 Task: Find an Airbnb rental in Secunderabad, India for 5 adults from 10th to 16th September. Set the property type to 'Flat', price range between ₹10,000 and ₹14,000, with 3 bedrooms, 4 bathrooms, and amenities like WiFi, Free parking, TV, Gym, and Breakfast. Enable 'Self check-in' and filter for English-speaking hosts.
Action: Mouse moved to (412, 101)
Screenshot: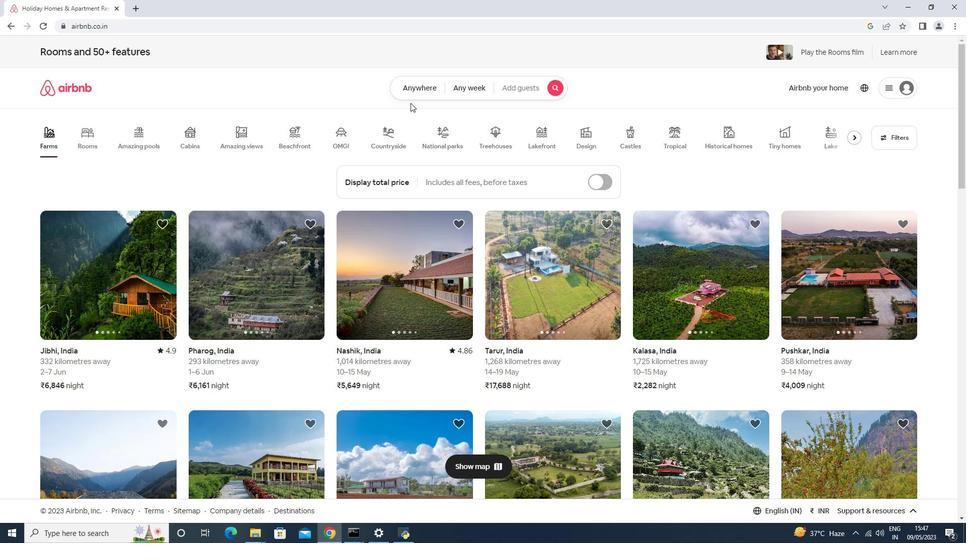 
Action: Mouse pressed left at (412, 101)
Screenshot: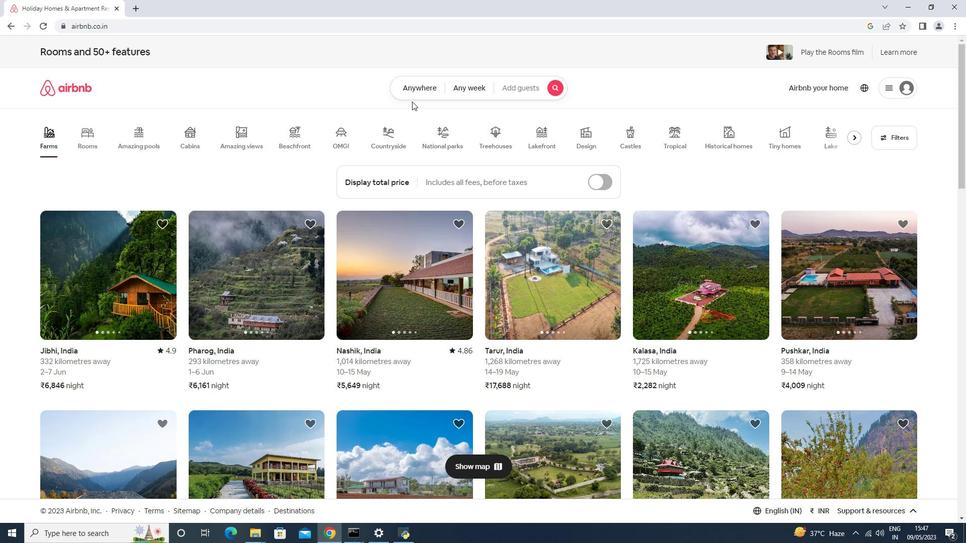 
Action: Mouse moved to (416, 94)
Screenshot: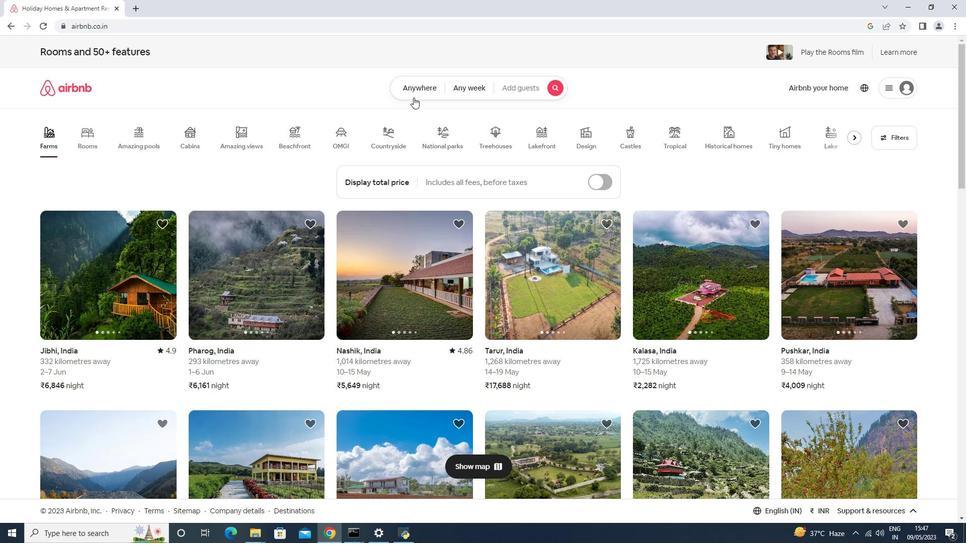 
Action: Mouse pressed left at (416, 94)
Screenshot: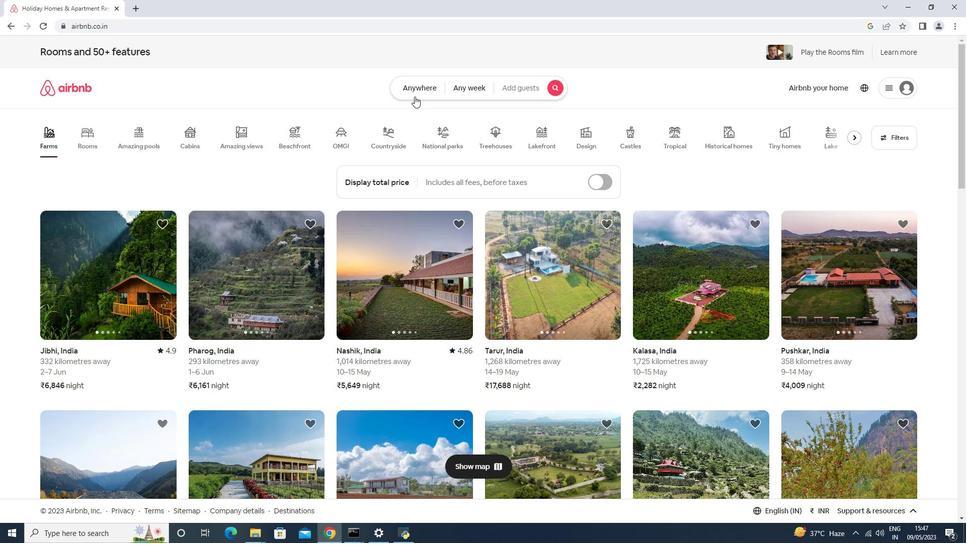 
Action: Mouse moved to (366, 130)
Screenshot: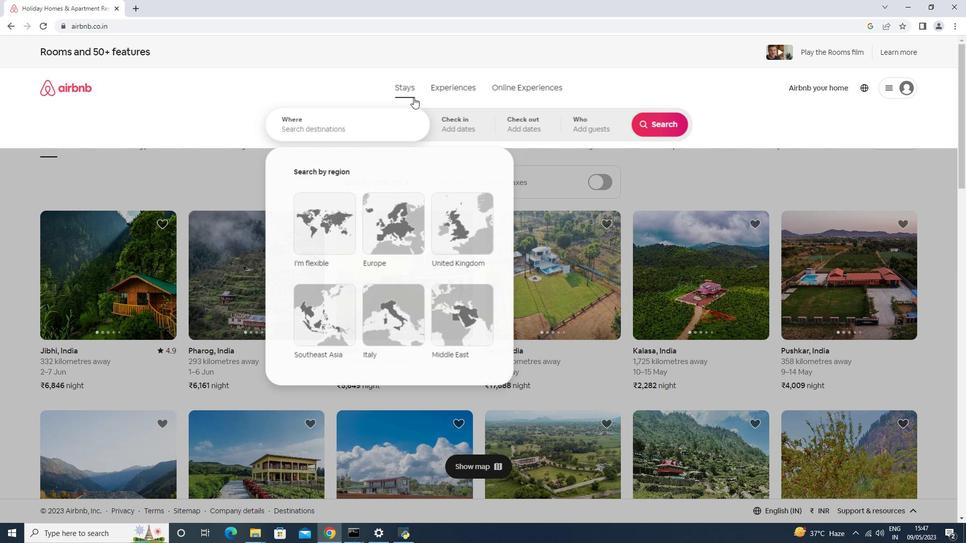 
Action: Mouse pressed left at (366, 130)
Screenshot: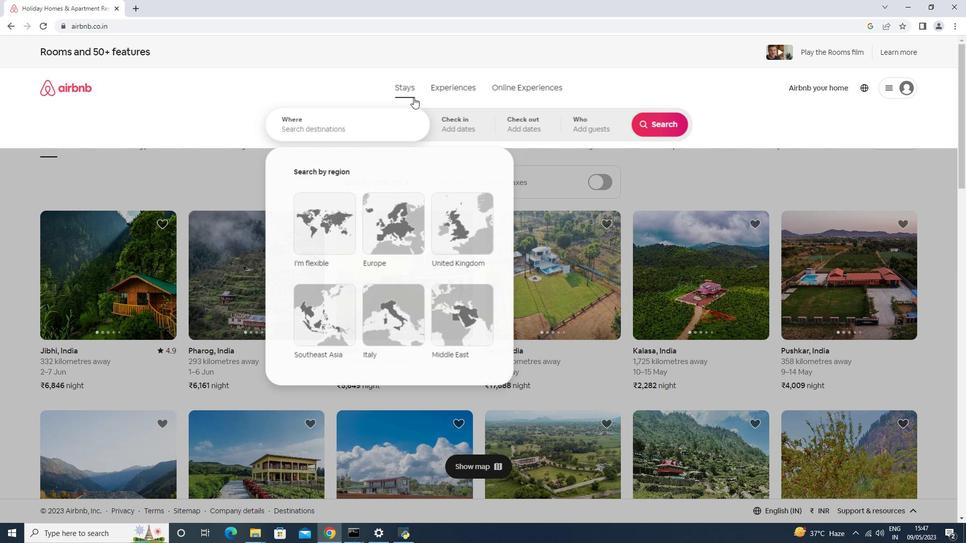 
Action: Key pressed <Key.shift>Secunderabad,<Key.space><Key.shift>India<Key.enter>
Screenshot: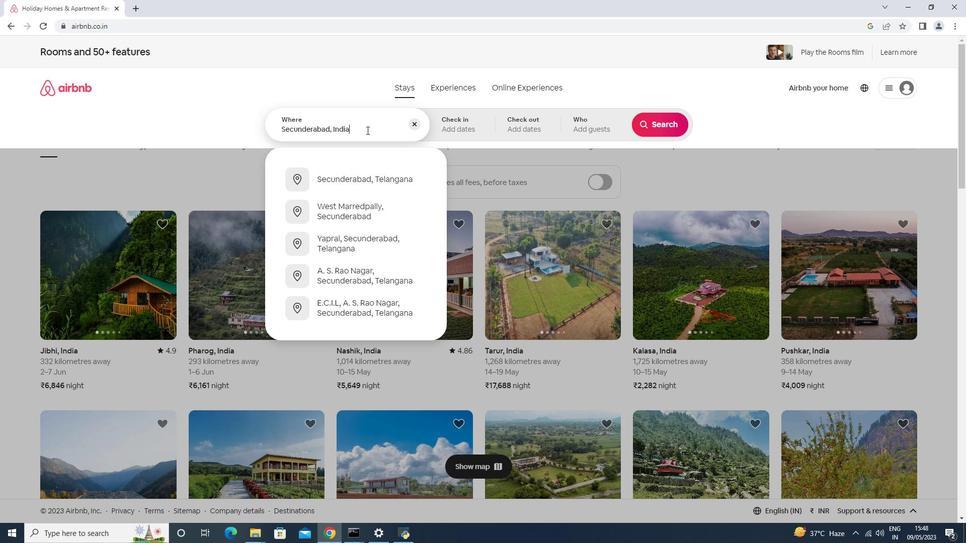 
Action: Mouse moved to (652, 204)
Screenshot: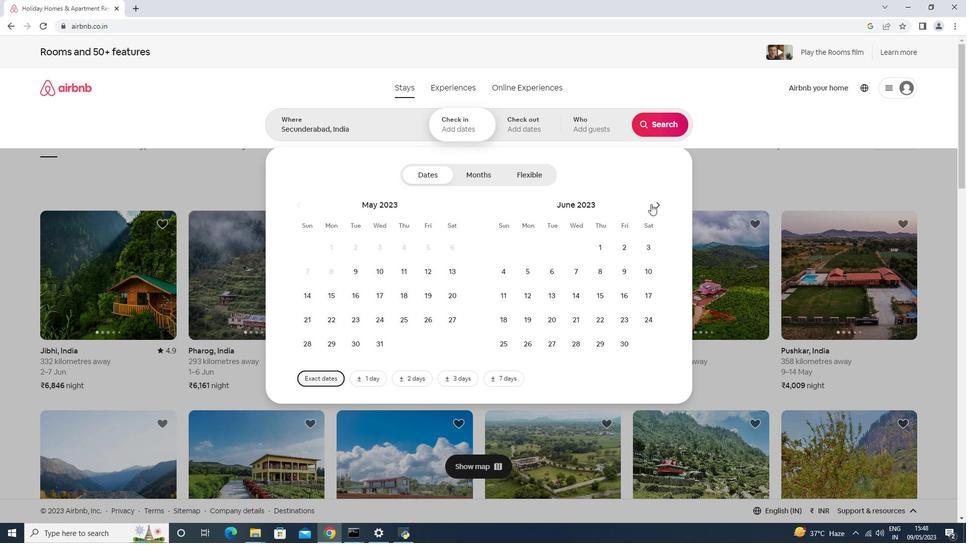 
Action: Mouse pressed left at (652, 204)
Screenshot: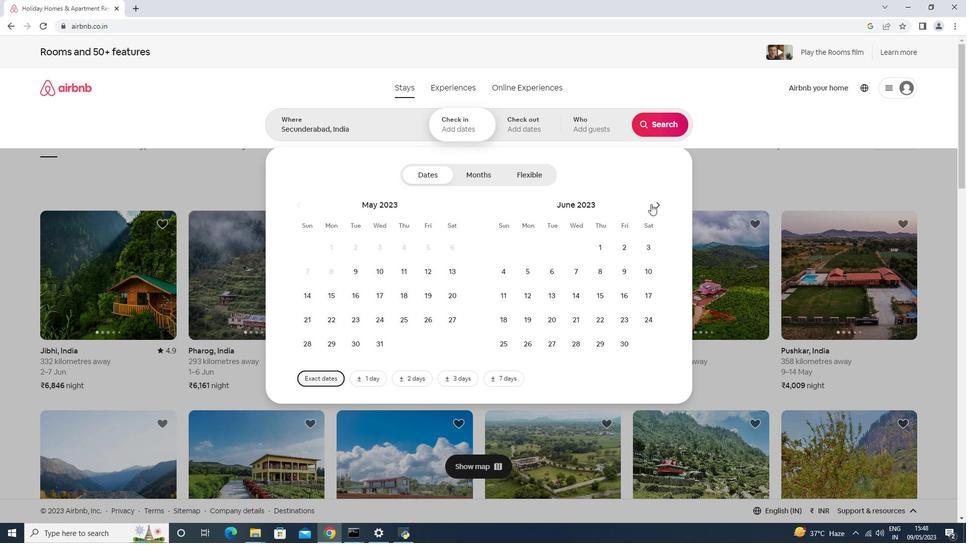 
Action: Mouse pressed left at (652, 204)
Screenshot: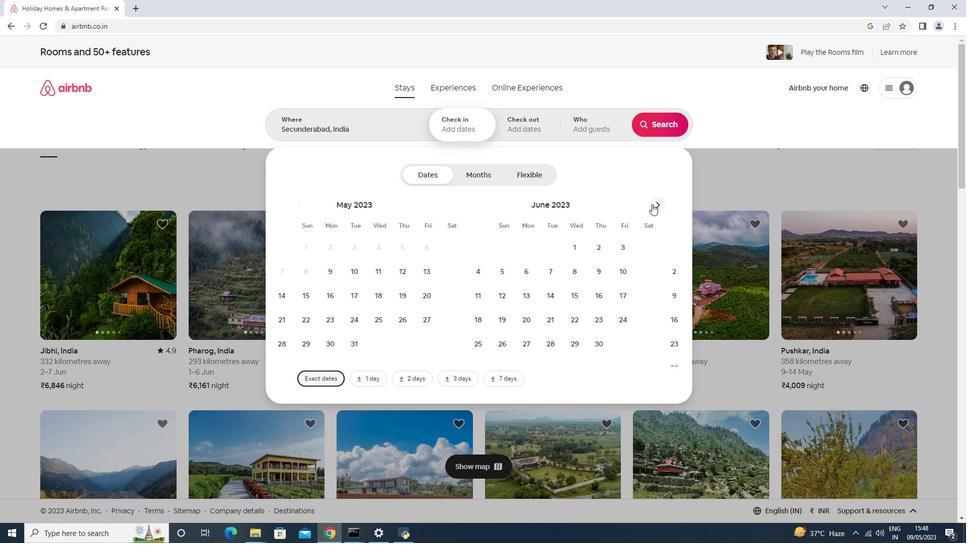 
Action: Mouse pressed left at (652, 204)
Screenshot: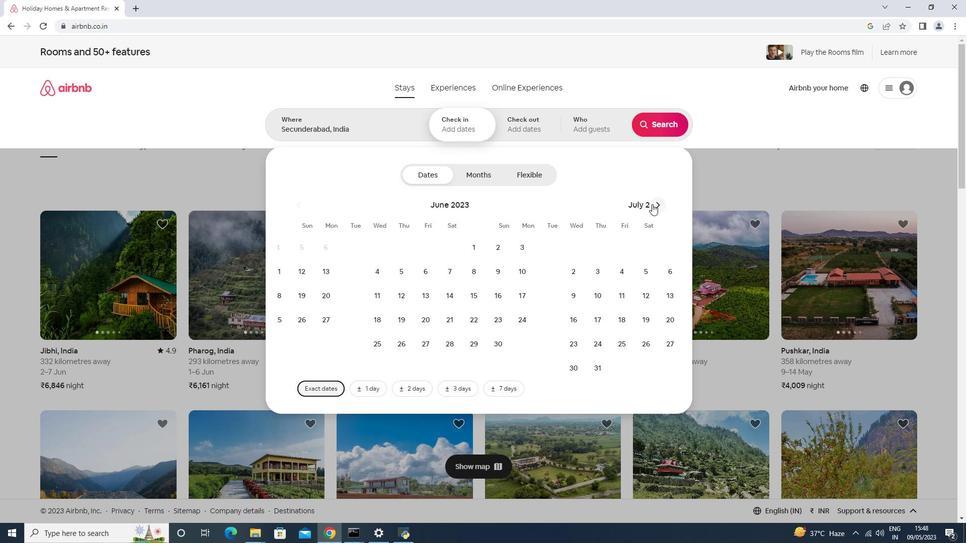 
Action: Mouse pressed left at (652, 204)
Screenshot: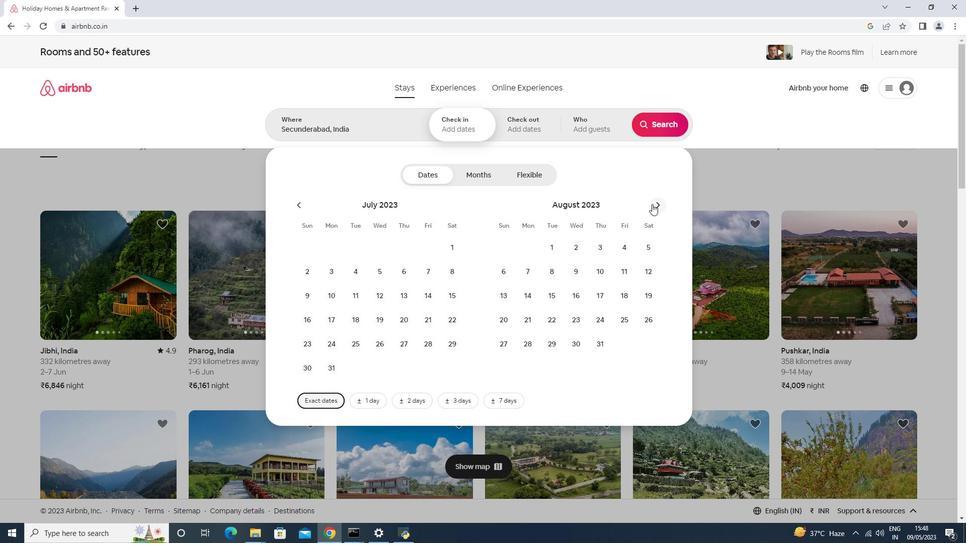 
Action: Mouse moved to (507, 299)
Screenshot: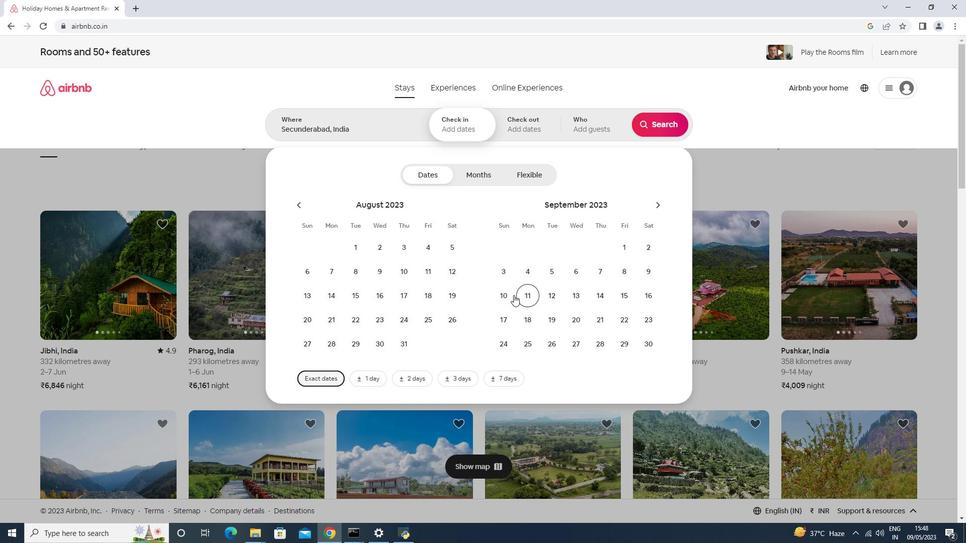 
Action: Mouse pressed left at (507, 299)
Screenshot: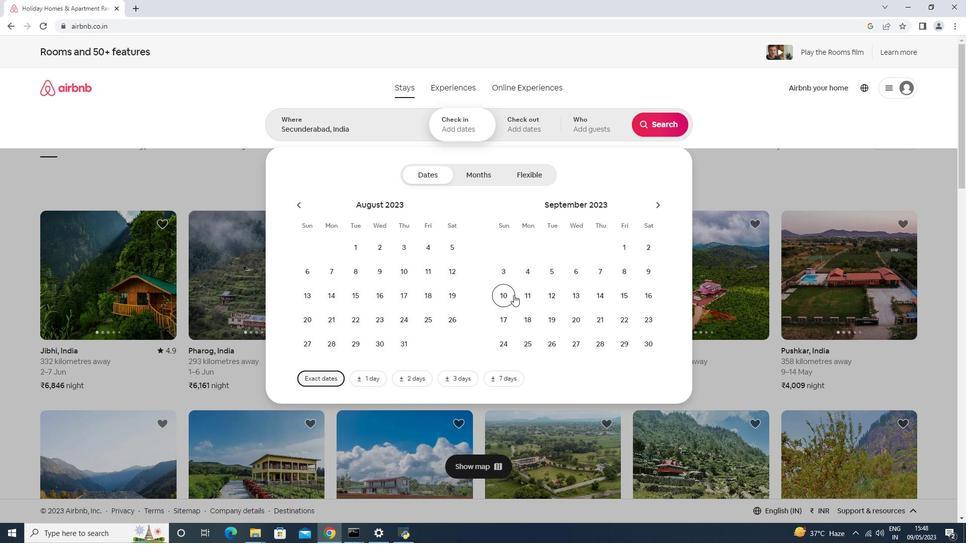 
Action: Mouse moved to (594, 130)
Screenshot: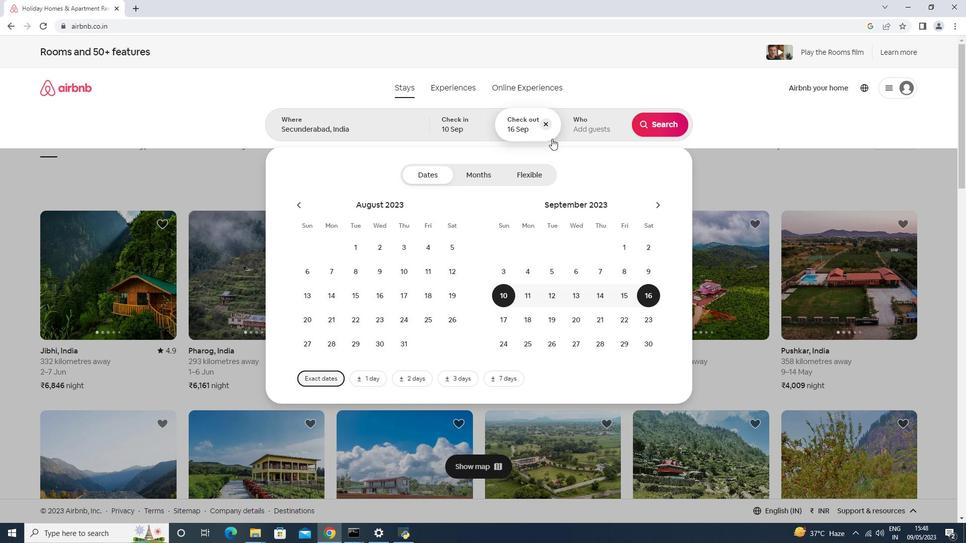 
Action: Mouse pressed left at (594, 130)
Screenshot: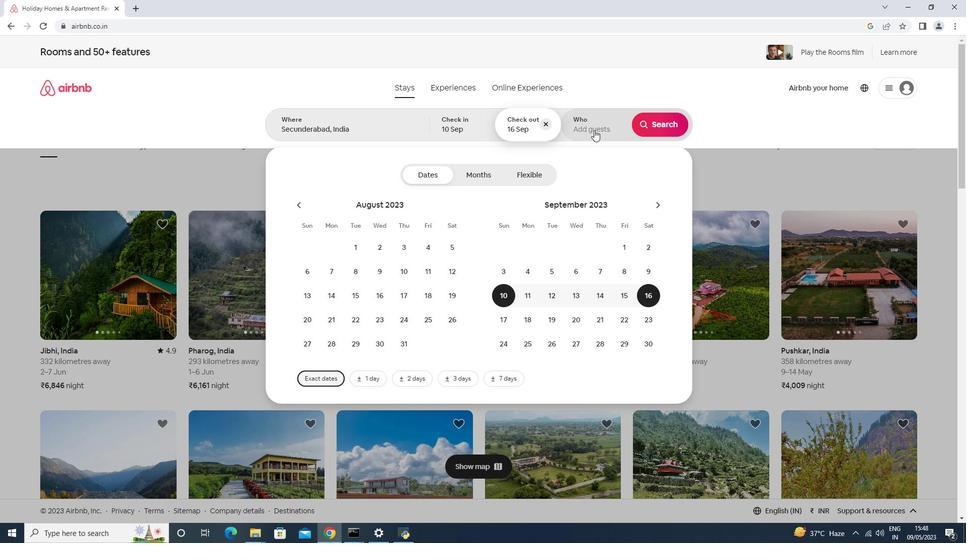 
Action: Mouse moved to (665, 178)
Screenshot: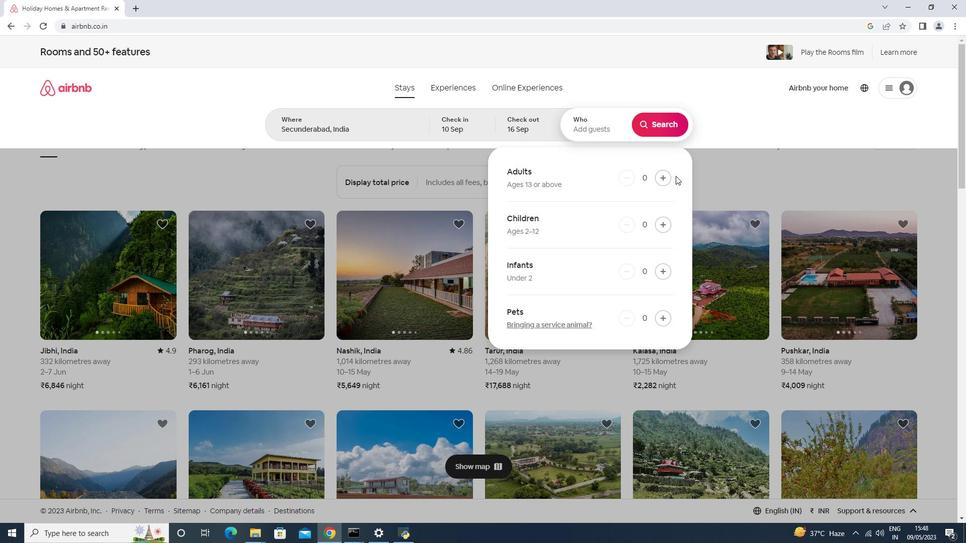 
Action: Mouse pressed left at (665, 178)
Screenshot: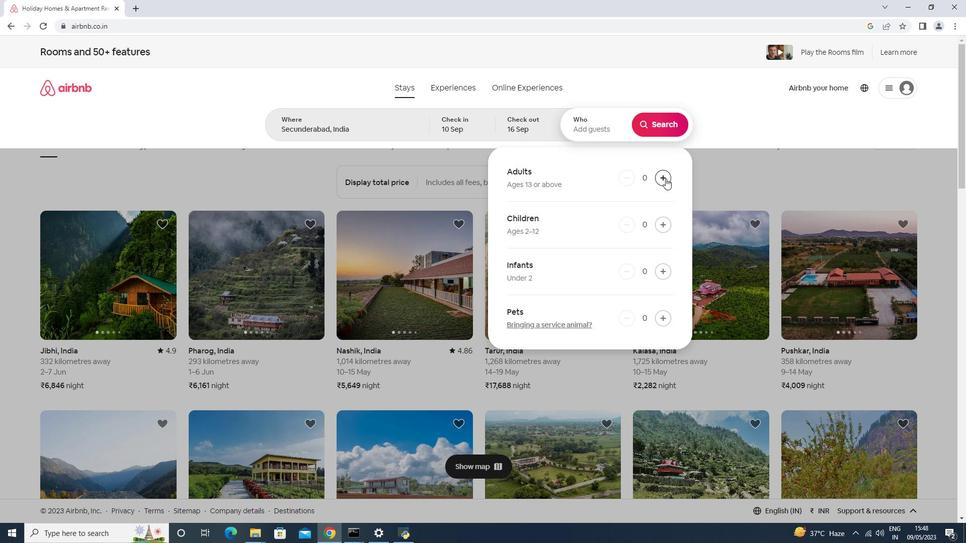
Action: Mouse pressed left at (665, 178)
Screenshot: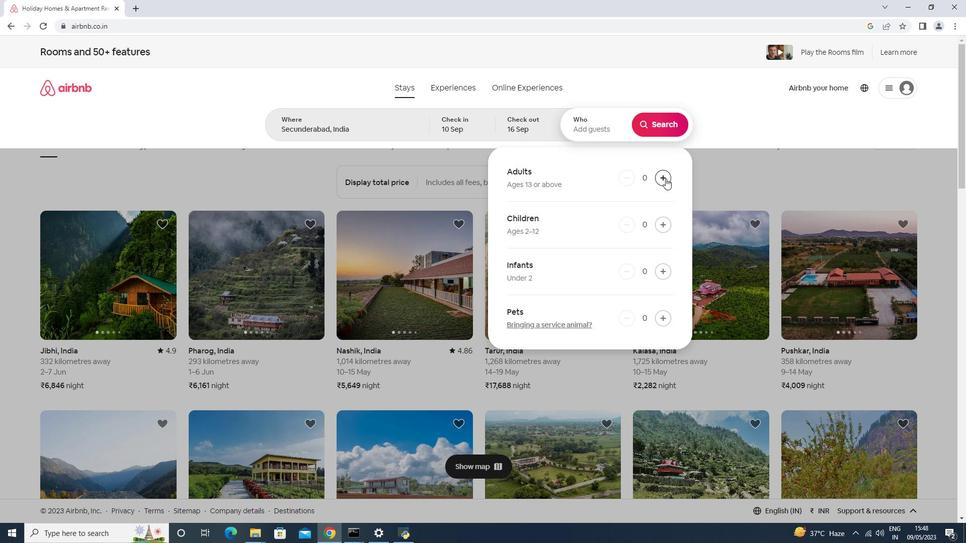 
Action: Mouse pressed left at (665, 178)
Screenshot: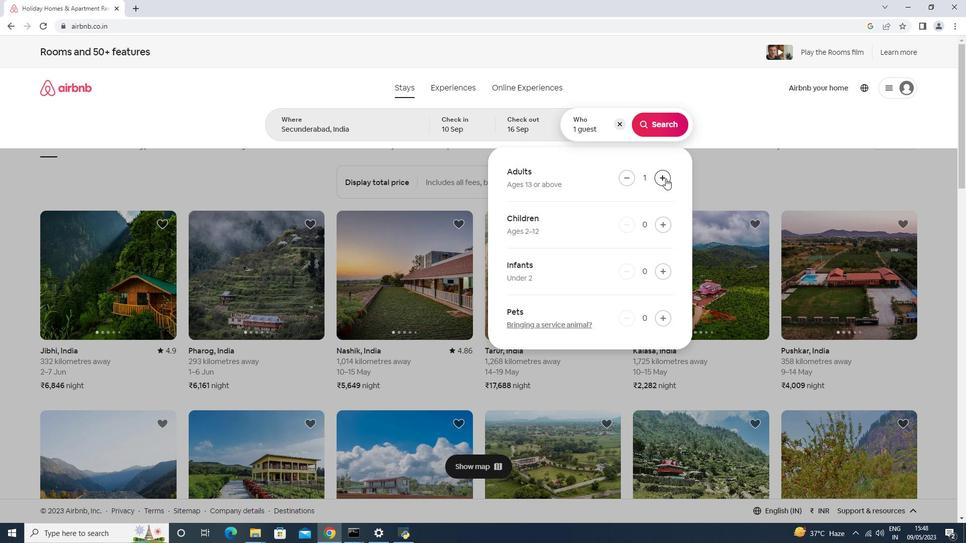 
Action: Mouse pressed left at (665, 178)
Screenshot: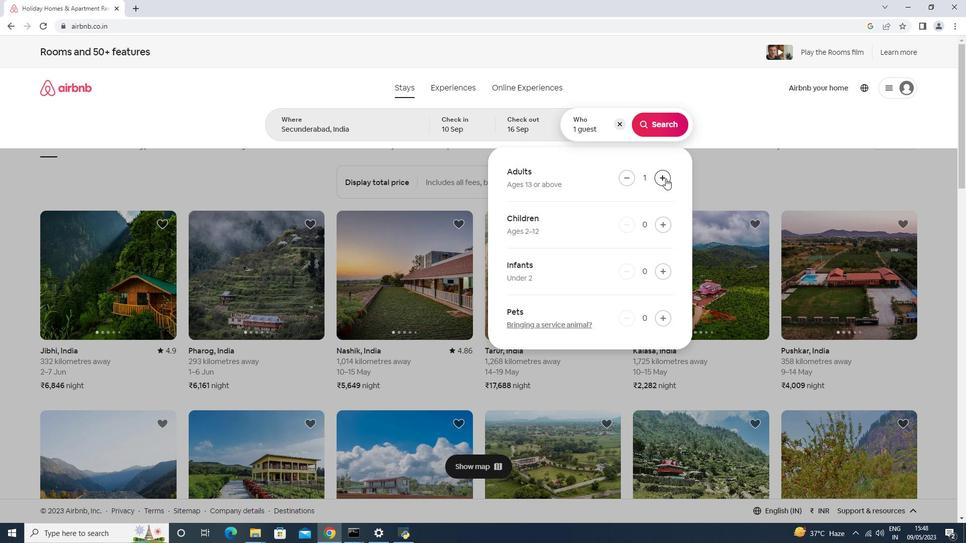 
Action: Mouse pressed left at (665, 178)
Screenshot: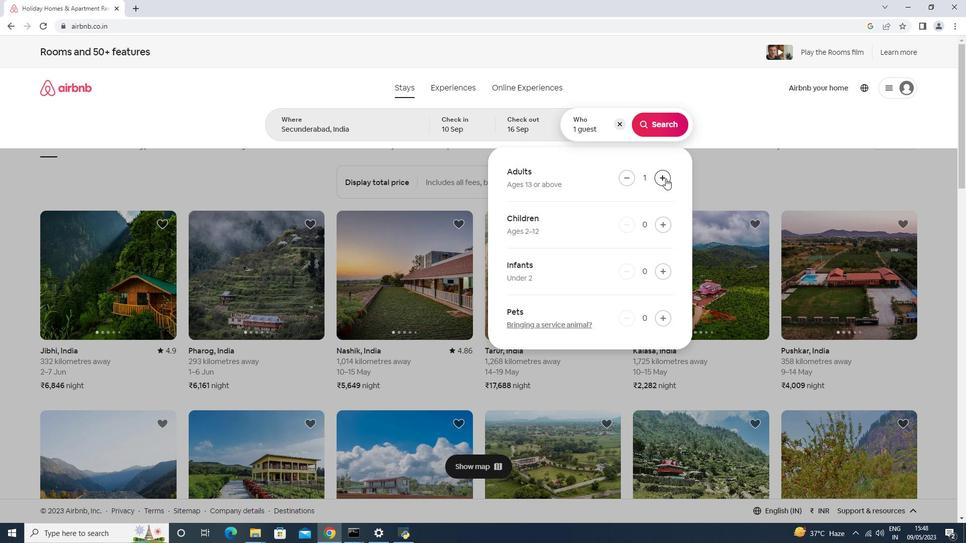 
Action: Mouse moved to (634, 181)
Screenshot: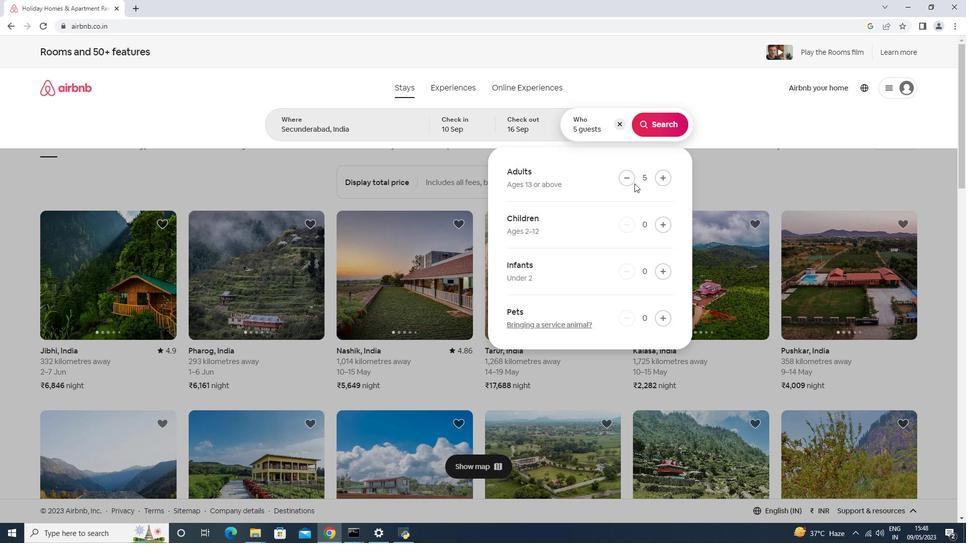 
Action: Mouse pressed left at (634, 181)
Screenshot: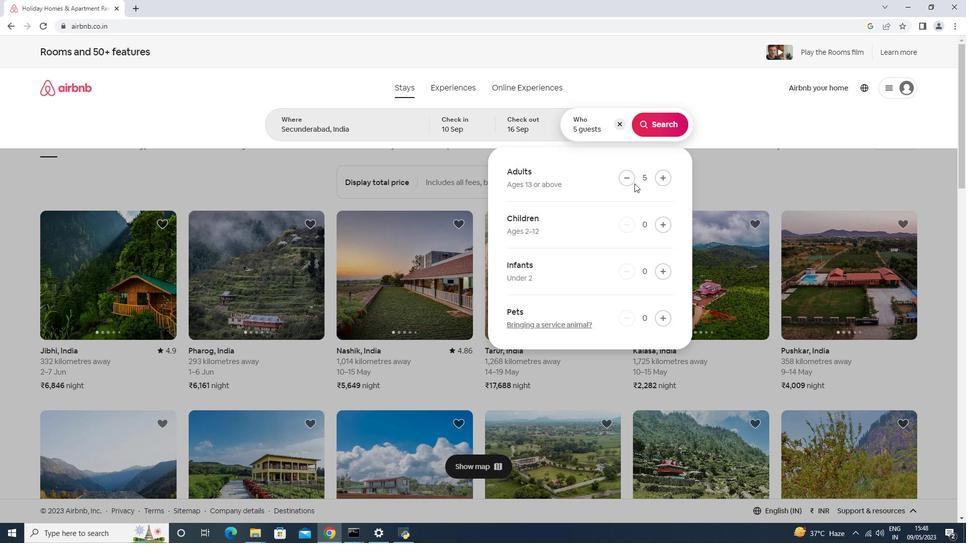 
Action: Mouse moved to (662, 127)
Screenshot: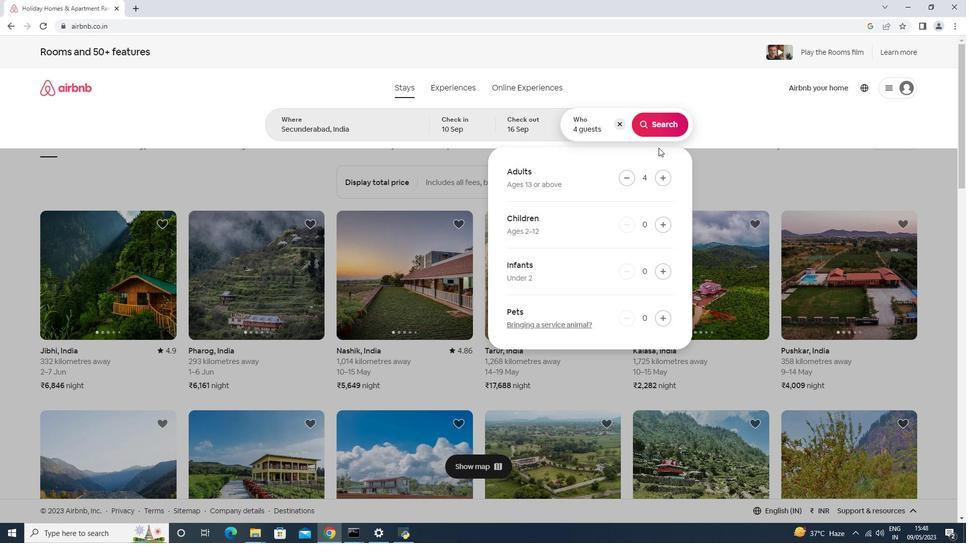 
Action: Mouse pressed left at (662, 127)
Screenshot: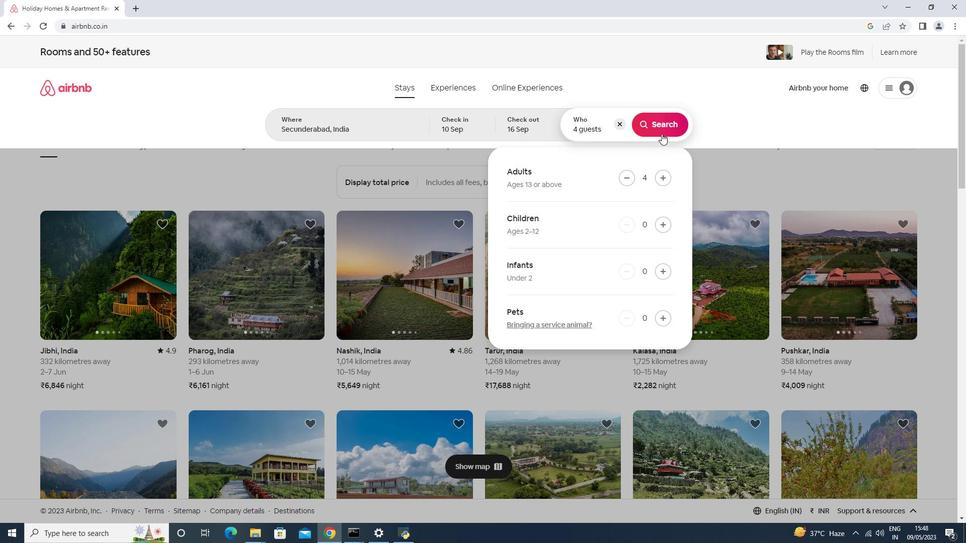 
Action: Mouse moved to (912, 87)
Screenshot: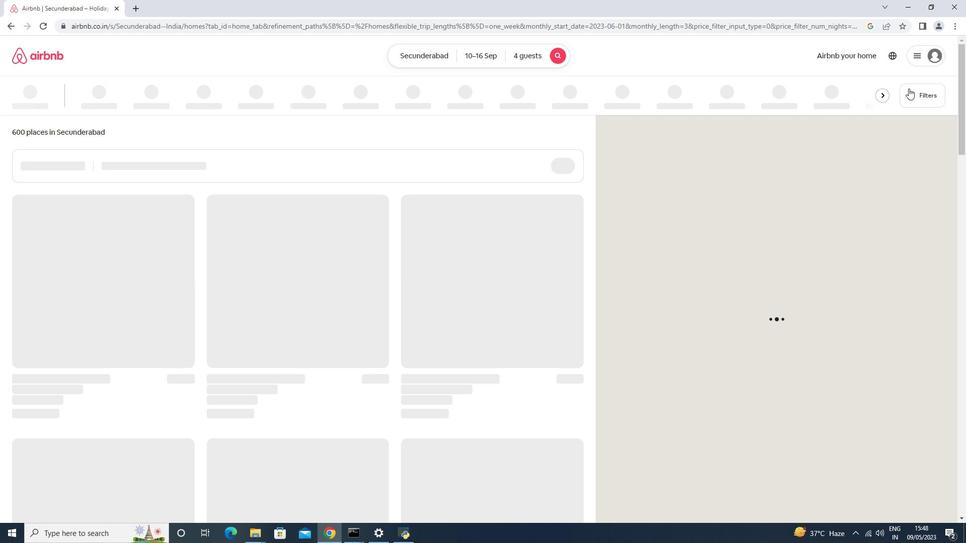 
Action: Mouse pressed left at (912, 87)
Screenshot: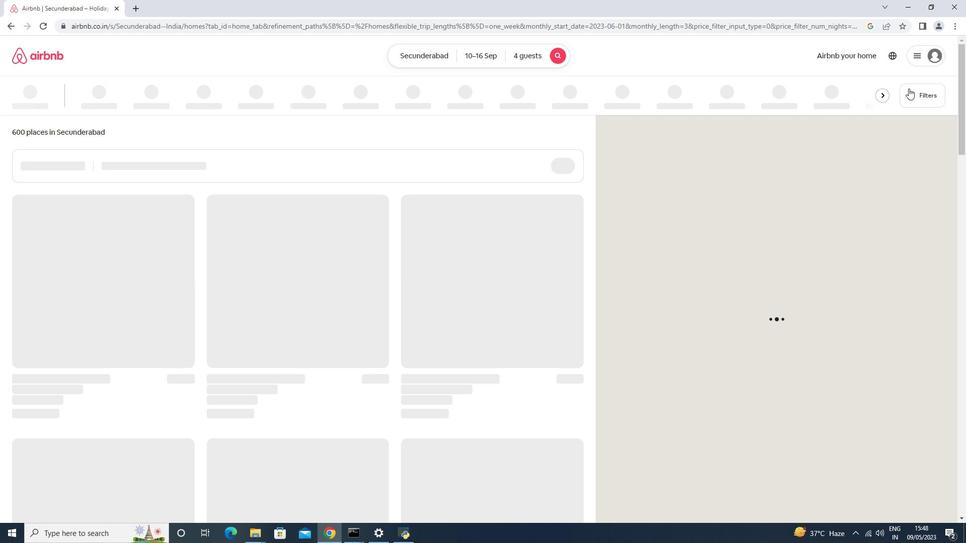 
Action: Mouse moved to (366, 338)
Screenshot: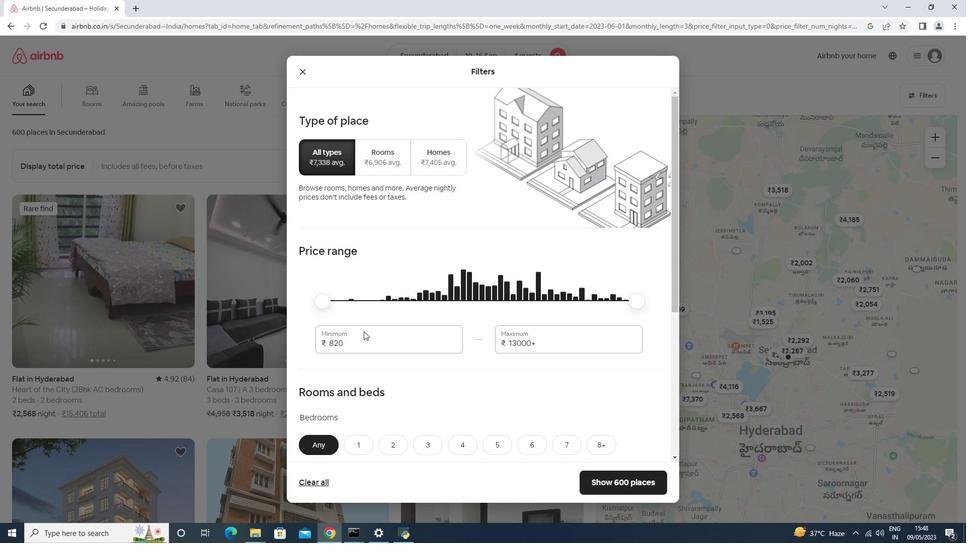 
Action: Mouse pressed left at (366, 338)
Screenshot: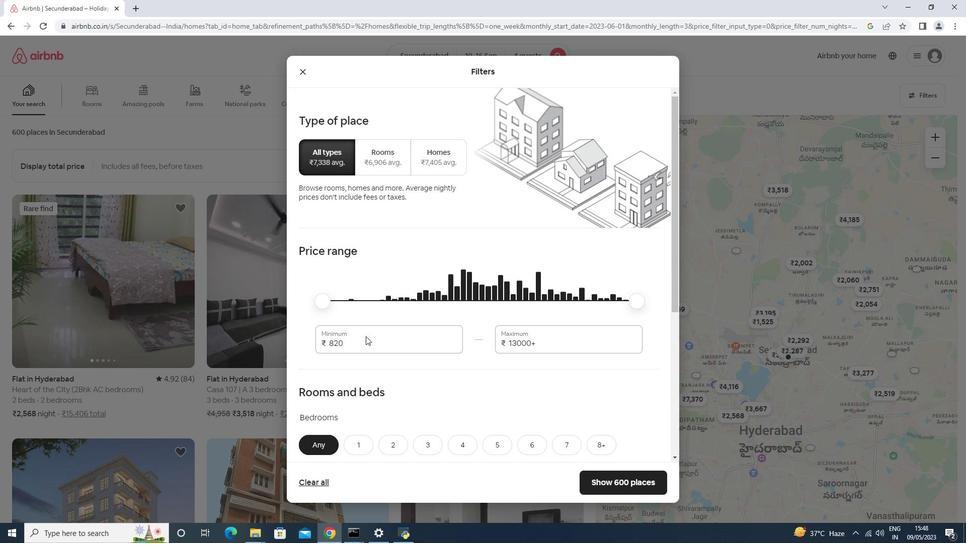 
Action: Mouse moved to (367, 338)
Screenshot: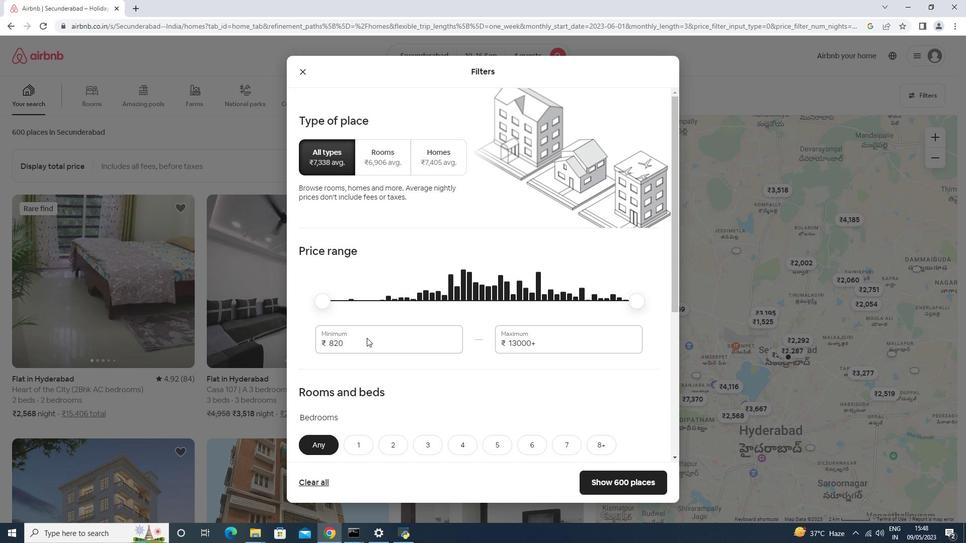 
Action: Key pressed <Key.backspace><Key.backspace><Key.backspace><Key.backspace>10000<Key.tab>`<Key.backspace>14000
Screenshot: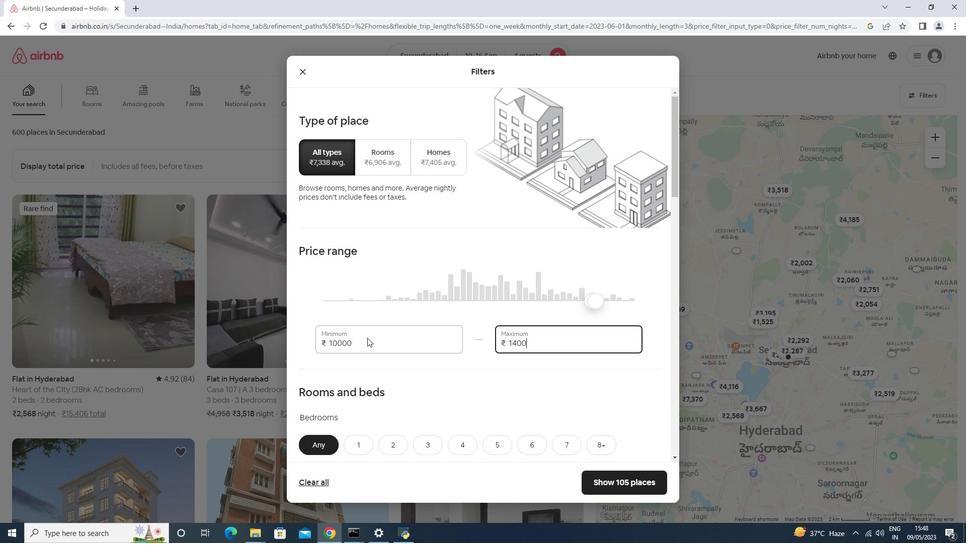 
Action: Mouse scrolled (367, 337) with delta (0, 0)
Screenshot: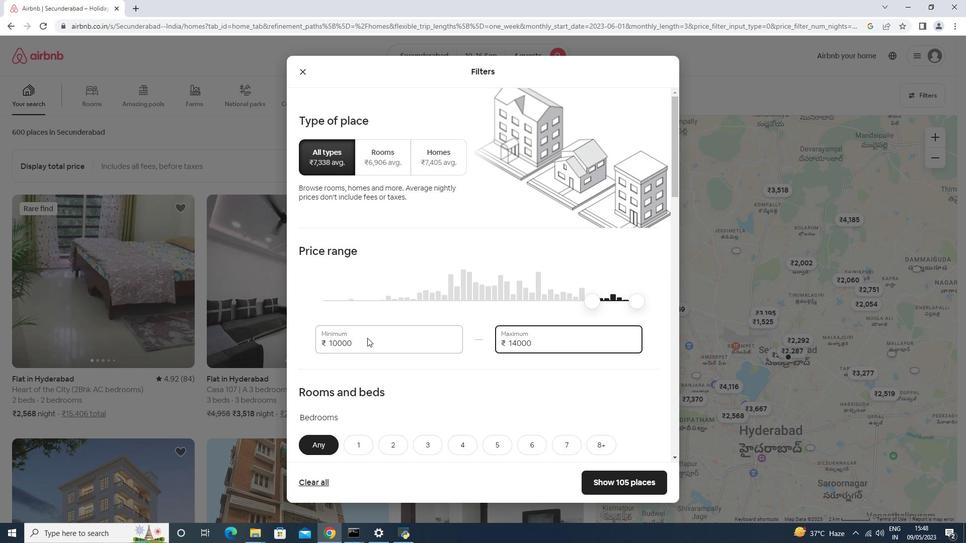 
Action: Mouse scrolled (367, 337) with delta (0, 0)
Screenshot: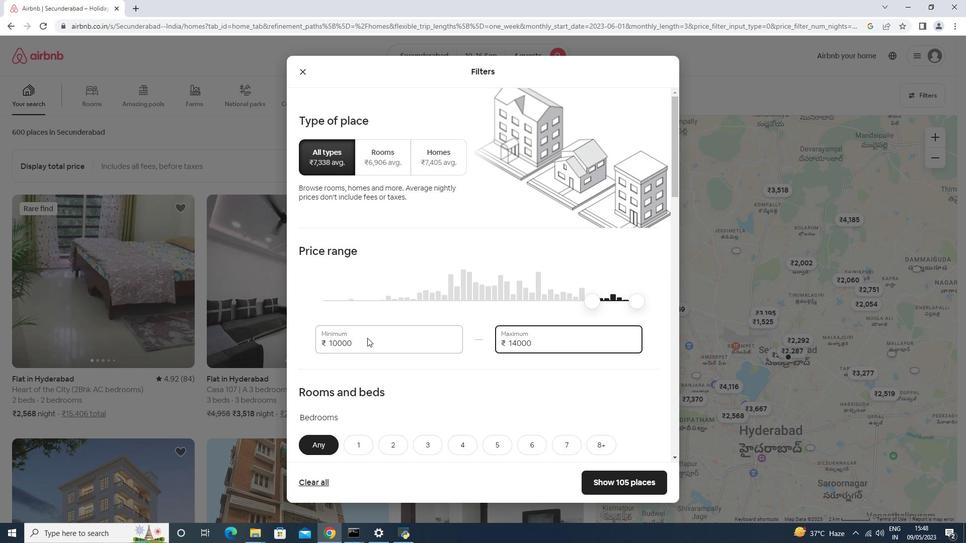 
Action: Mouse scrolled (367, 337) with delta (0, 0)
Screenshot: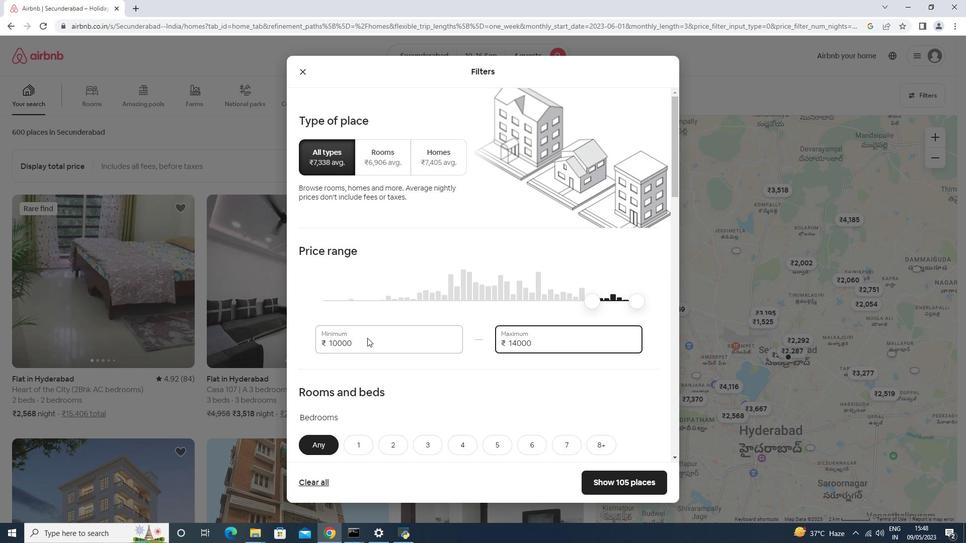 
Action: Mouse scrolled (367, 337) with delta (0, 0)
Screenshot: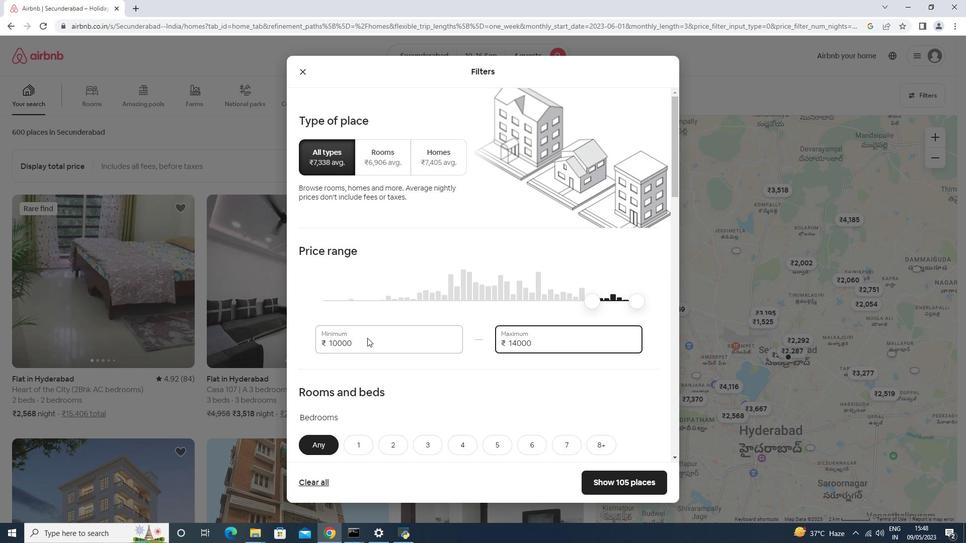 
Action: Mouse scrolled (367, 337) with delta (0, 0)
Screenshot: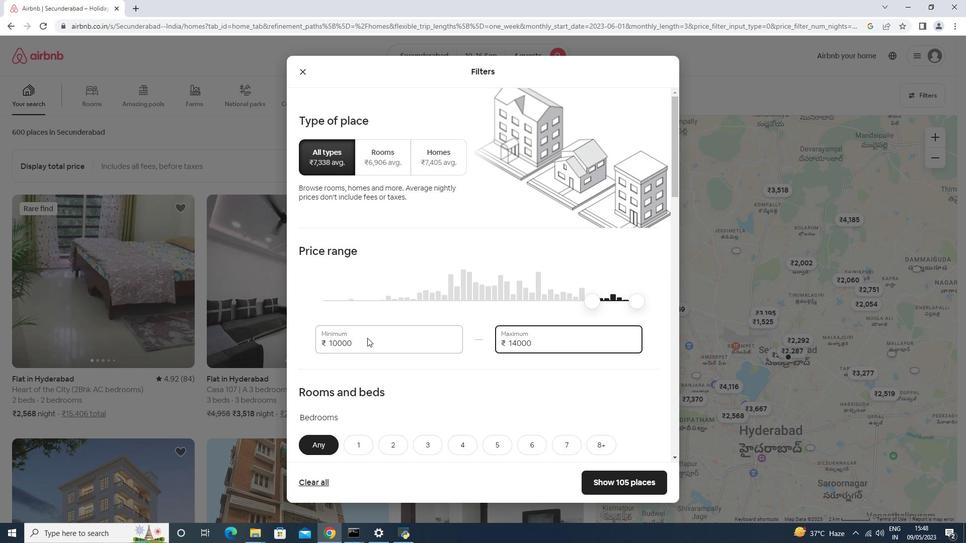 
Action: Mouse moved to (461, 190)
Screenshot: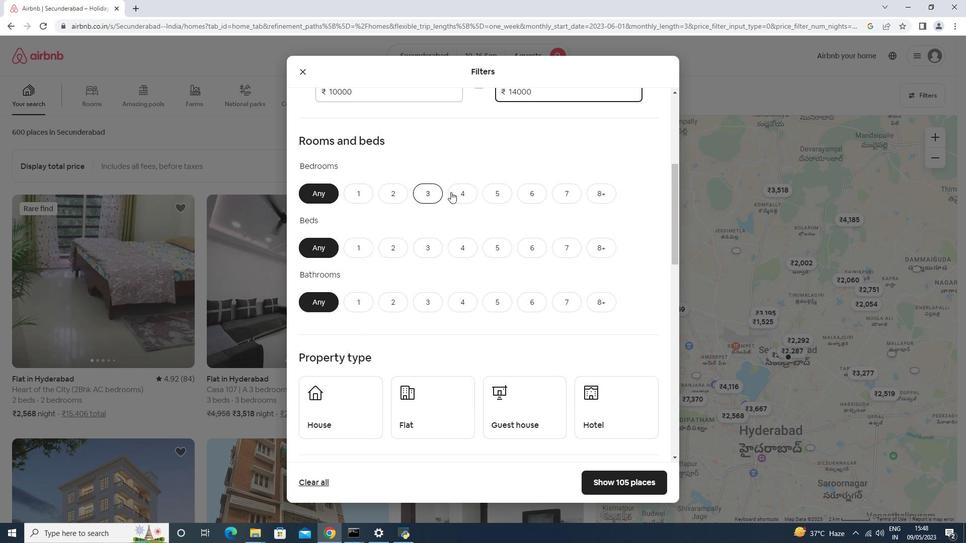 
Action: Mouse pressed left at (461, 190)
Screenshot: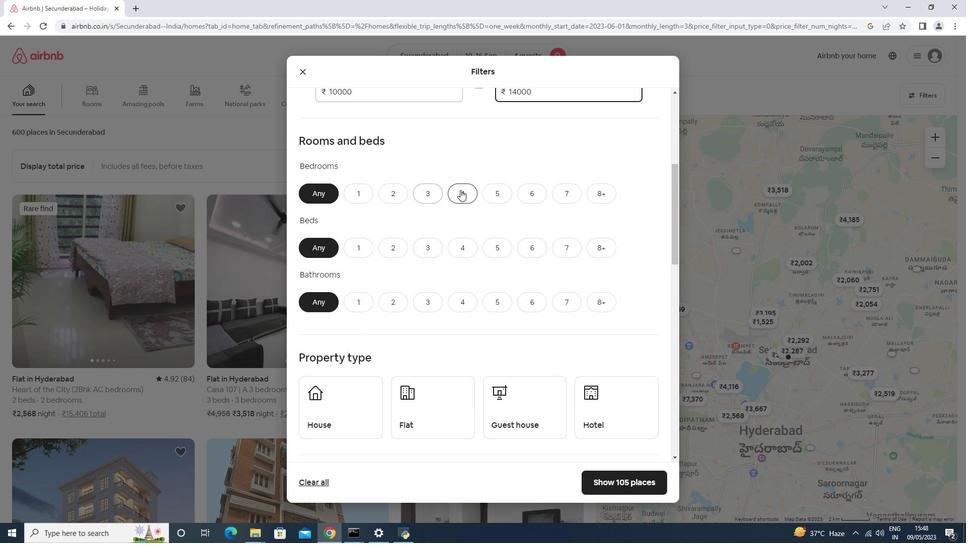 
Action: Mouse moved to (469, 252)
Screenshot: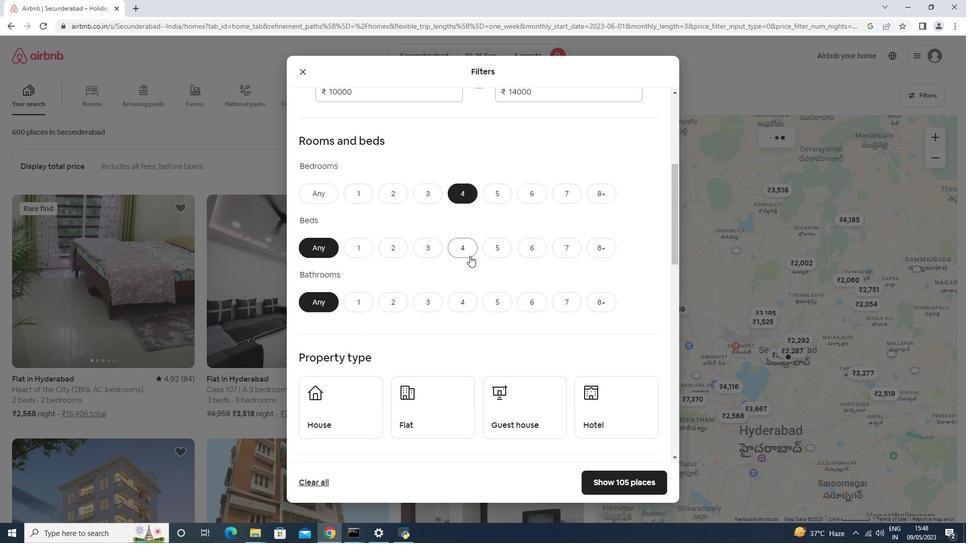 
Action: Mouse pressed left at (469, 252)
Screenshot: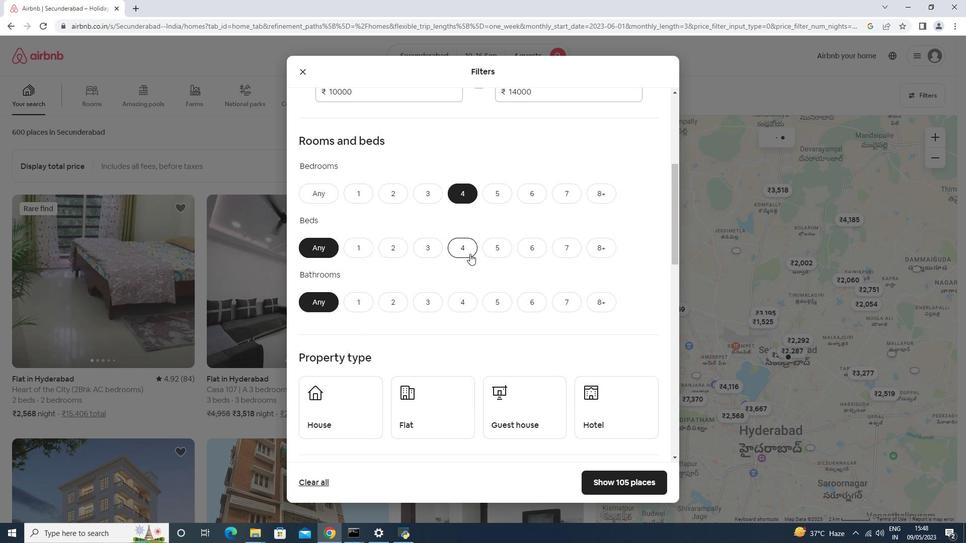 
Action: Mouse moved to (470, 296)
Screenshot: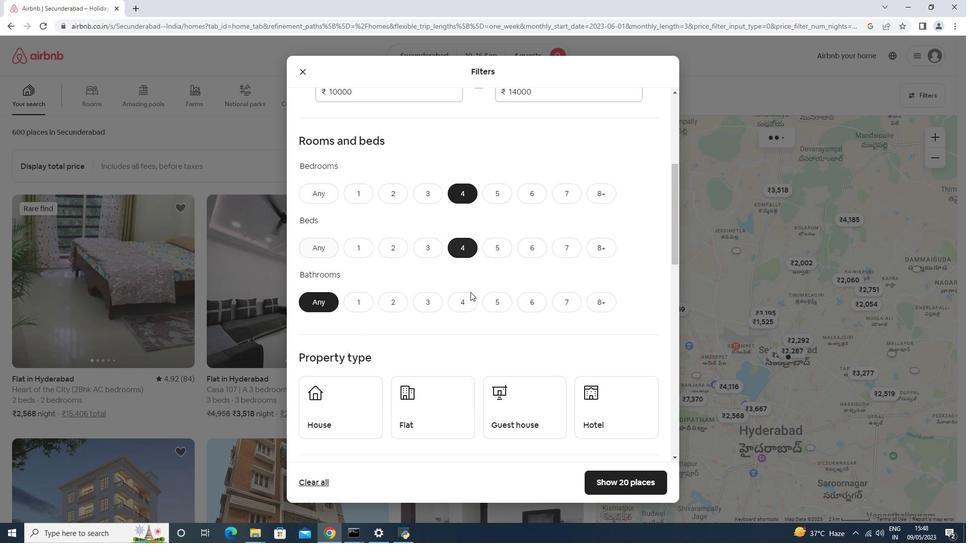 
Action: Mouse pressed left at (470, 296)
Screenshot: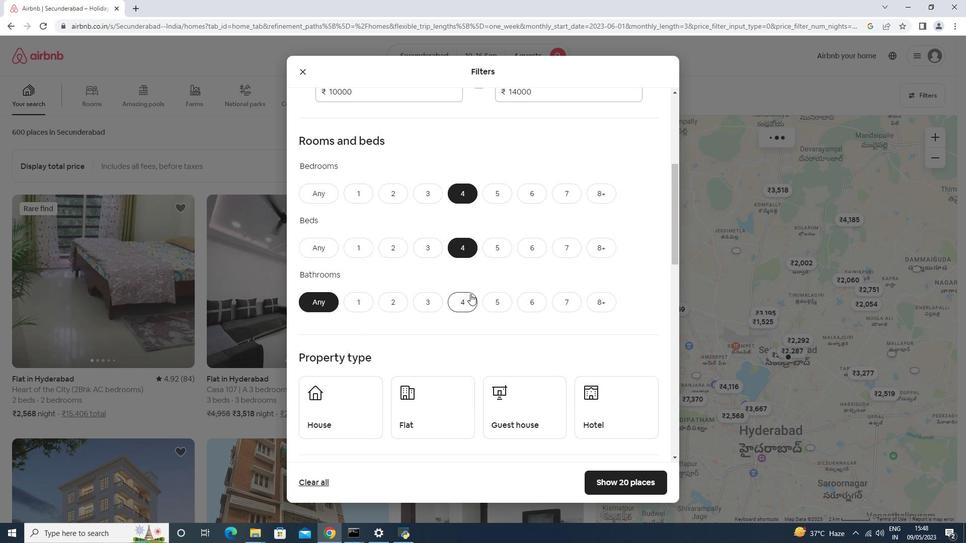 
Action: Mouse moved to (470, 292)
Screenshot: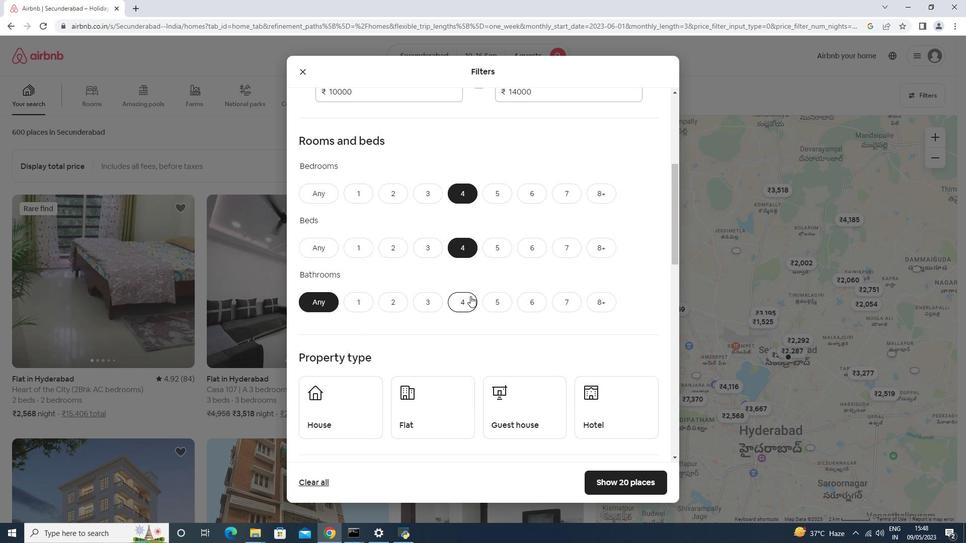 
Action: Mouse scrolled (470, 292) with delta (0, 0)
Screenshot: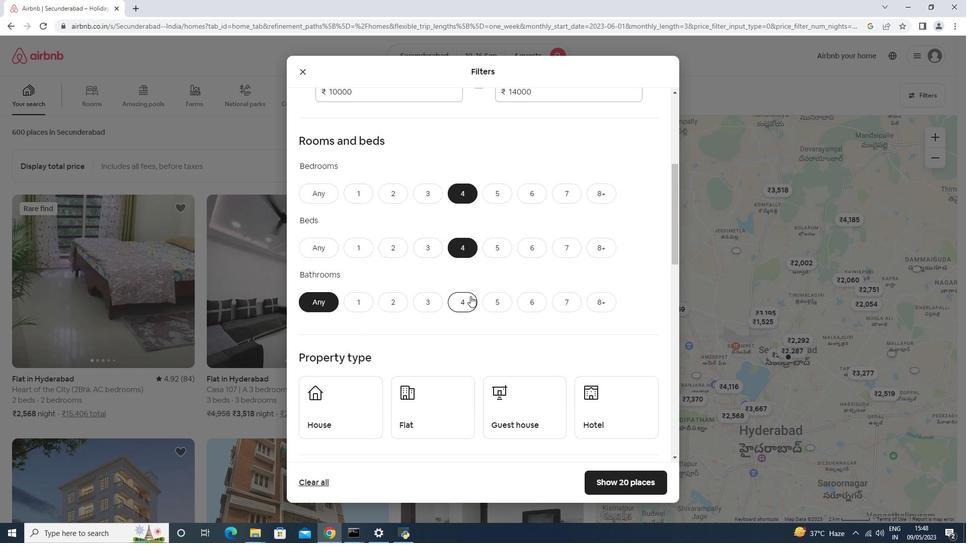 
Action: Mouse moved to (471, 292)
Screenshot: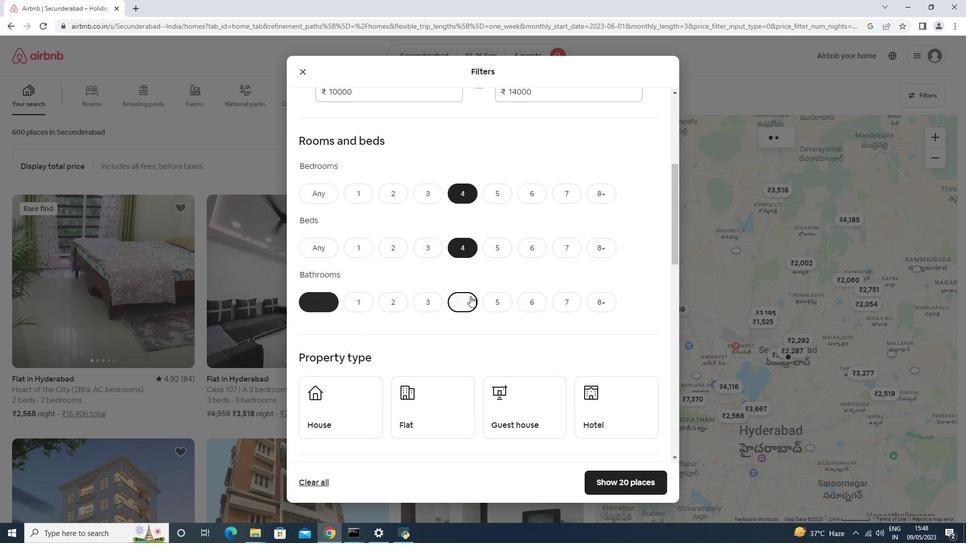 
Action: Mouse scrolled (471, 292) with delta (0, 0)
Screenshot: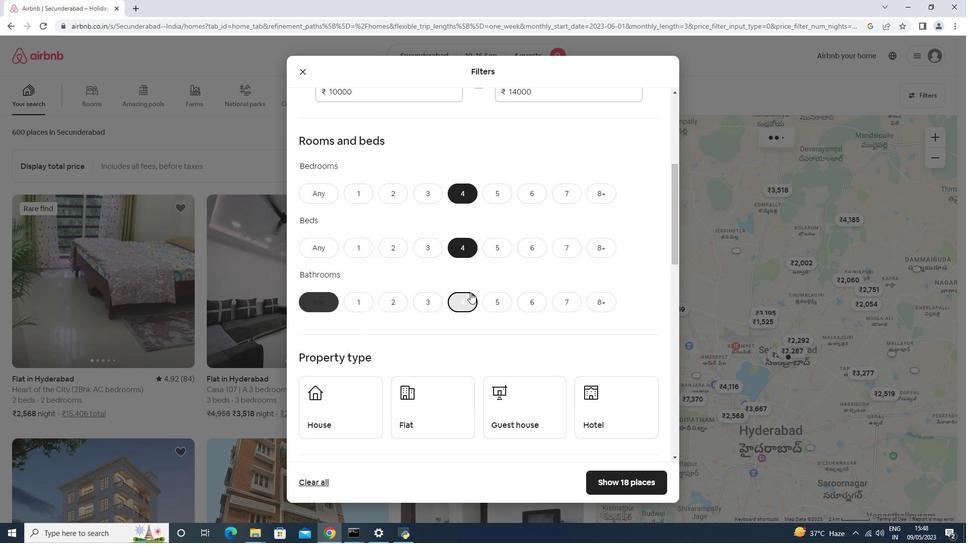 
Action: Mouse scrolled (471, 292) with delta (0, 0)
Screenshot: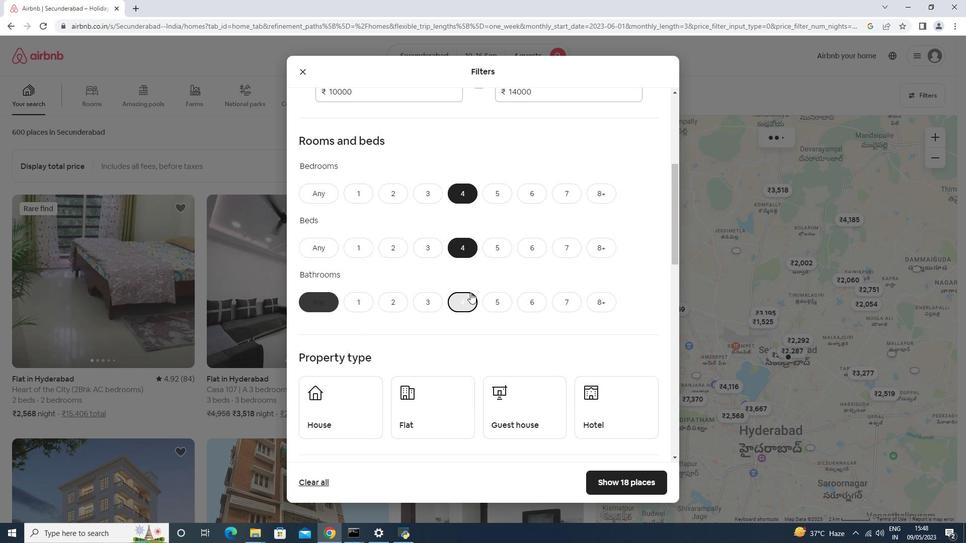 
Action: Mouse moved to (370, 240)
Screenshot: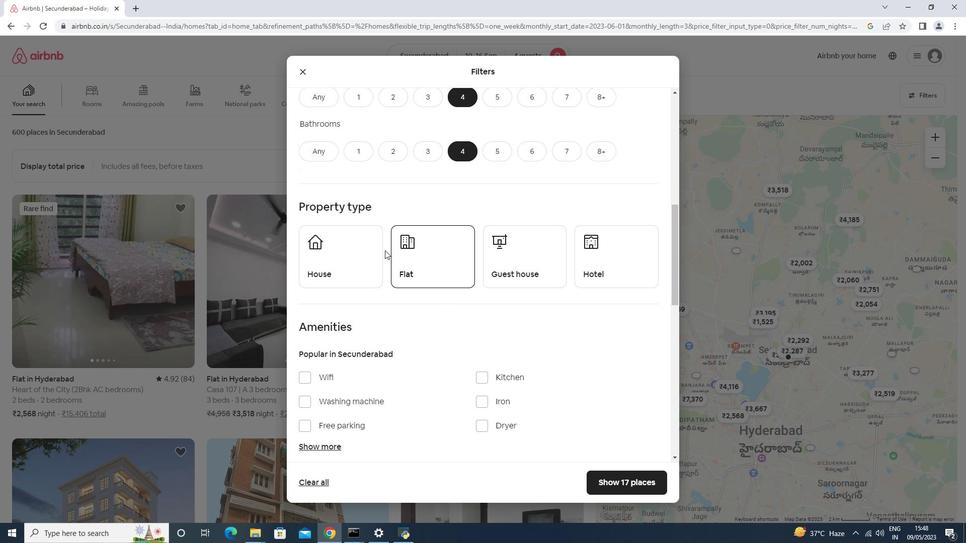 
Action: Mouse pressed left at (370, 240)
Screenshot: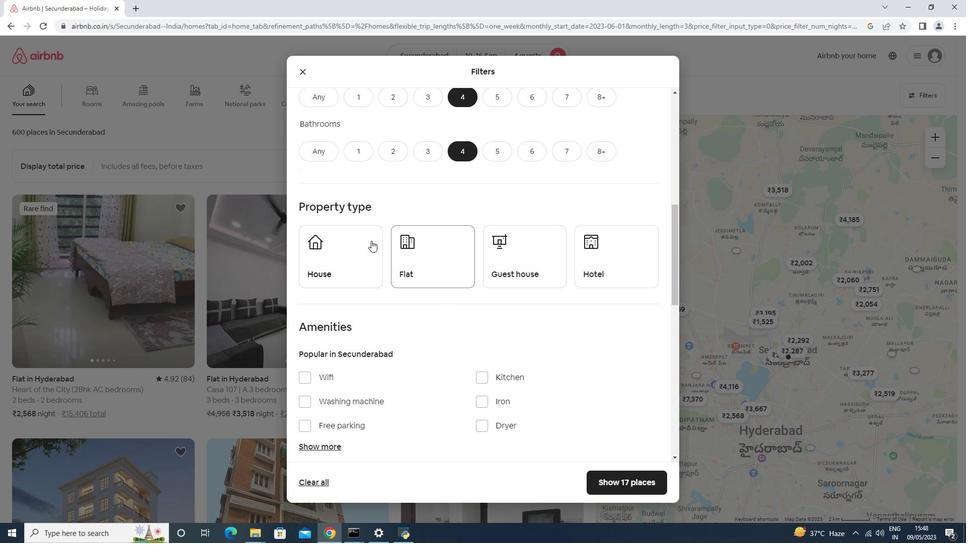 
Action: Mouse moved to (436, 246)
Screenshot: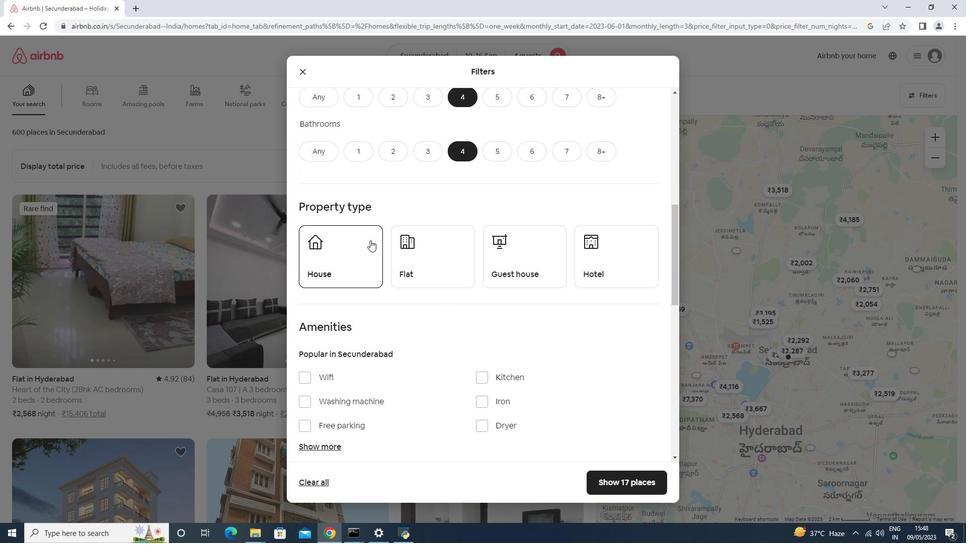 
Action: Mouse pressed left at (436, 246)
Screenshot: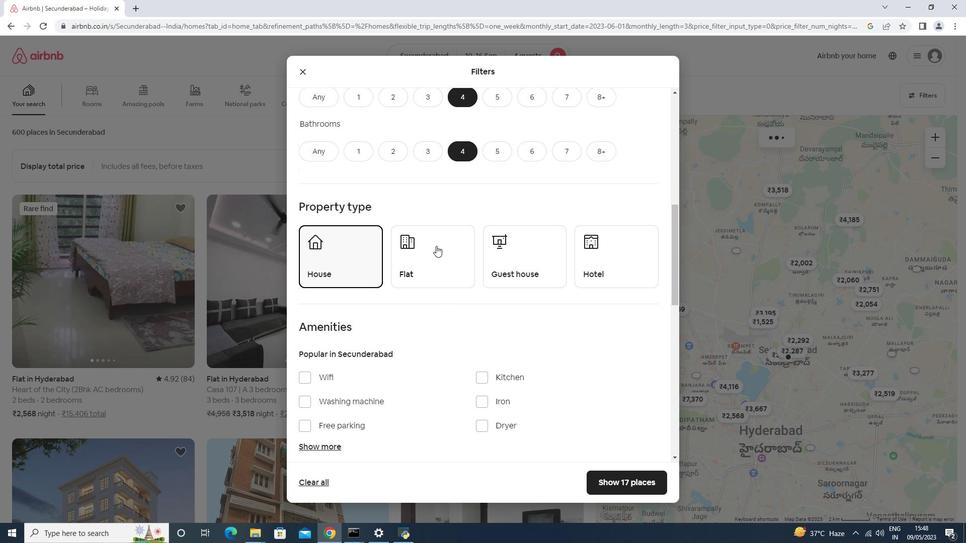 
Action: Mouse moved to (511, 260)
Screenshot: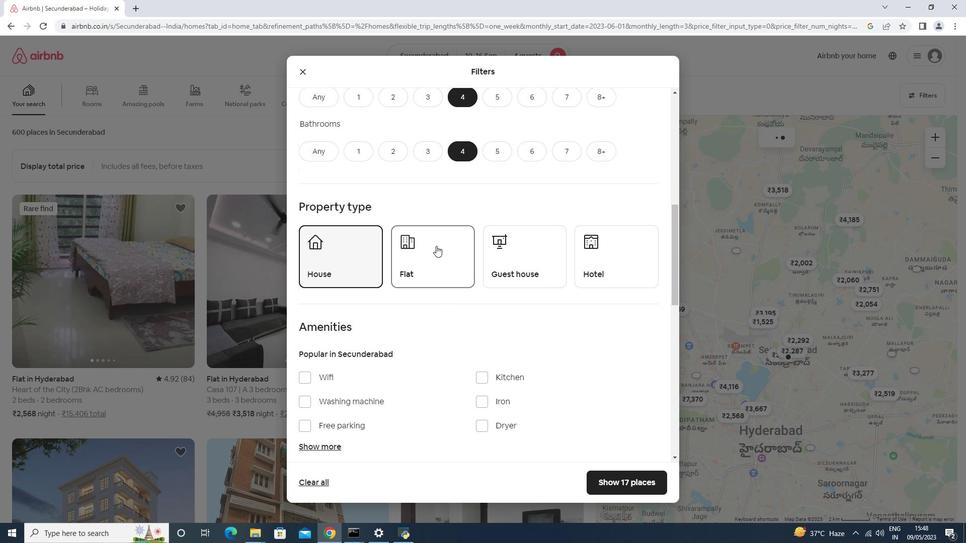 
Action: Mouse pressed left at (511, 260)
Screenshot: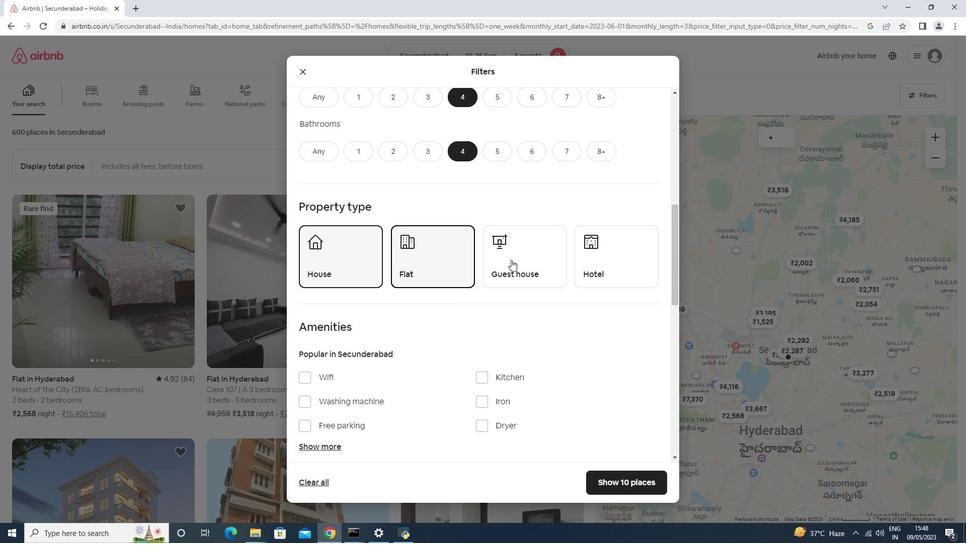 
Action: Mouse scrolled (511, 259) with delta (0, 0)
Screenshot: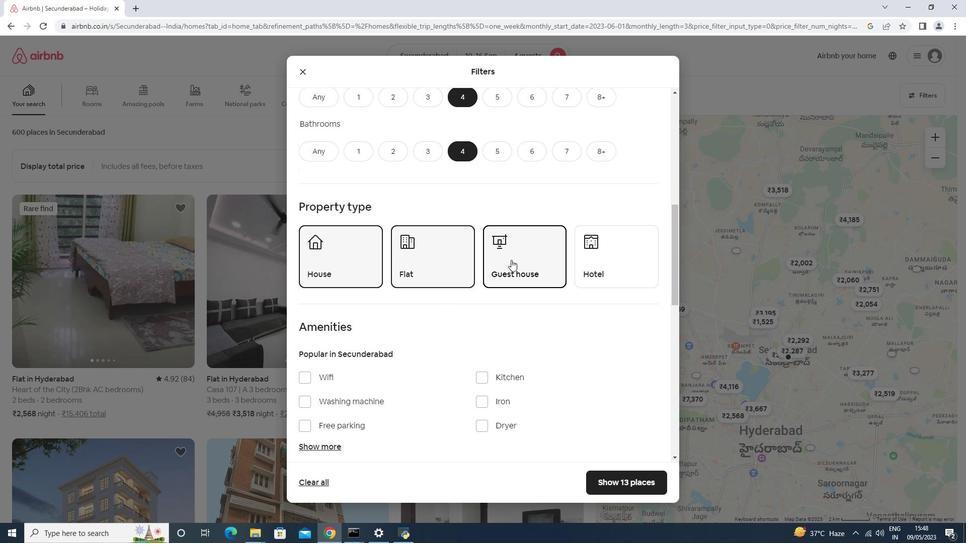 
Action: Mouse scrolled (511, 259) with delta (0, 0)
Screenshot: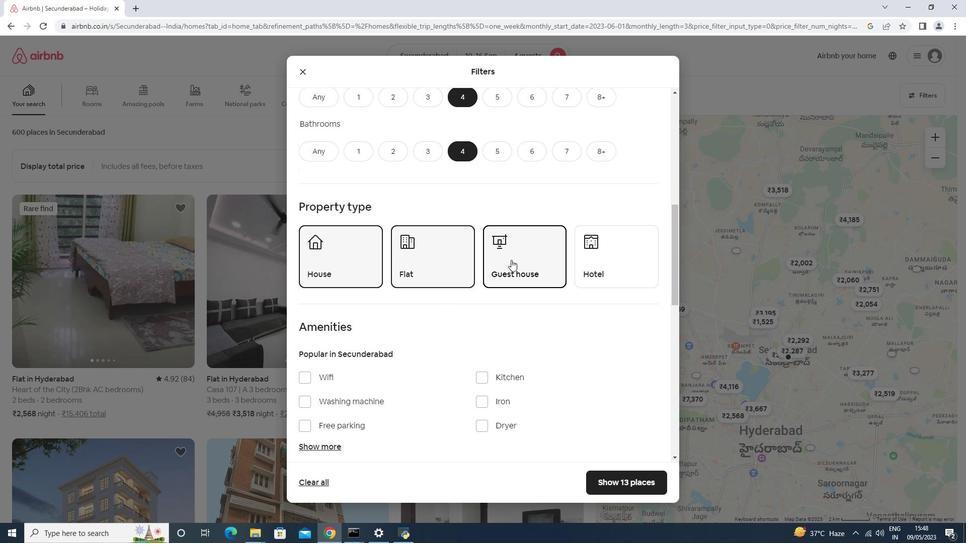 
Action: Mouse scrolled (511, 259) with delta (0, 0)
Screenshot: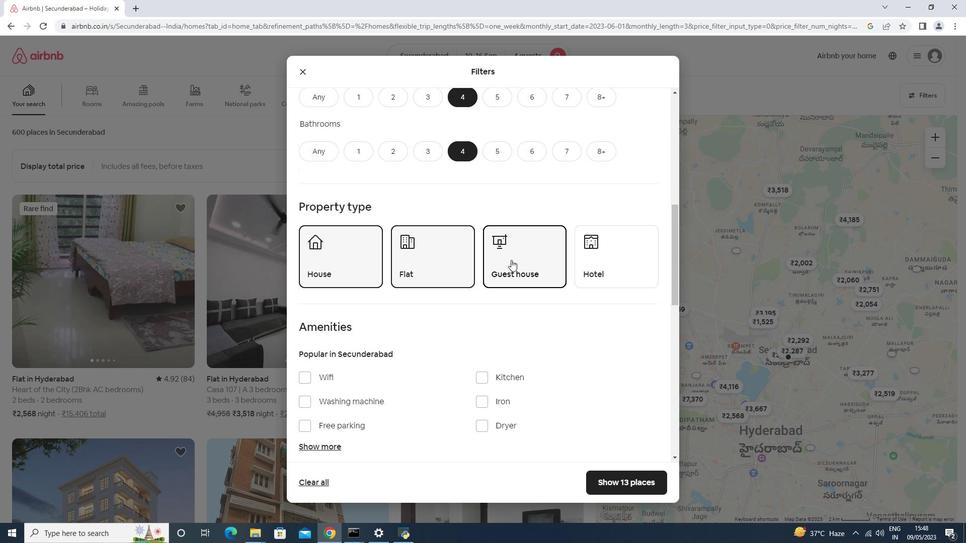 
Action: Mouse moved to (331, 230)
Screenshot: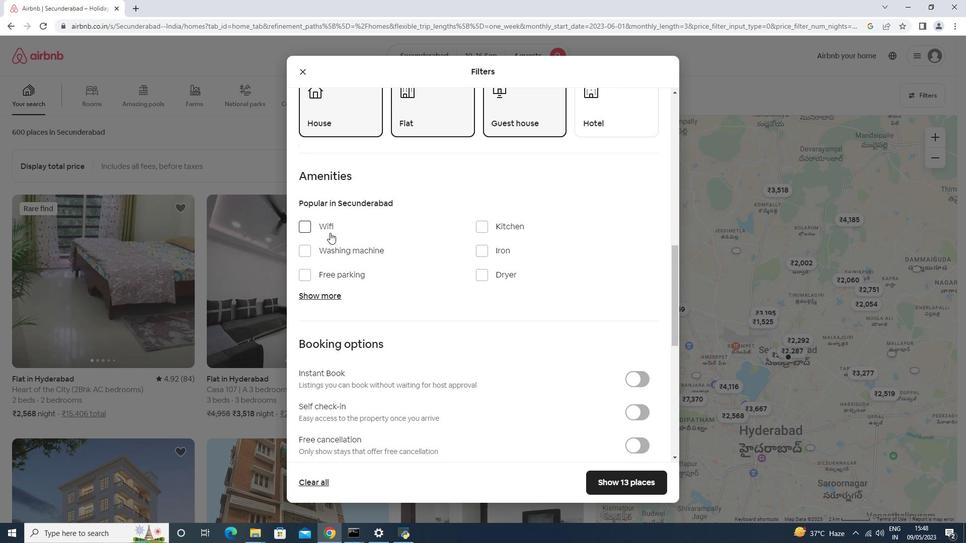 
Action: Mouse pressed left at (331, 230)
Screenshot: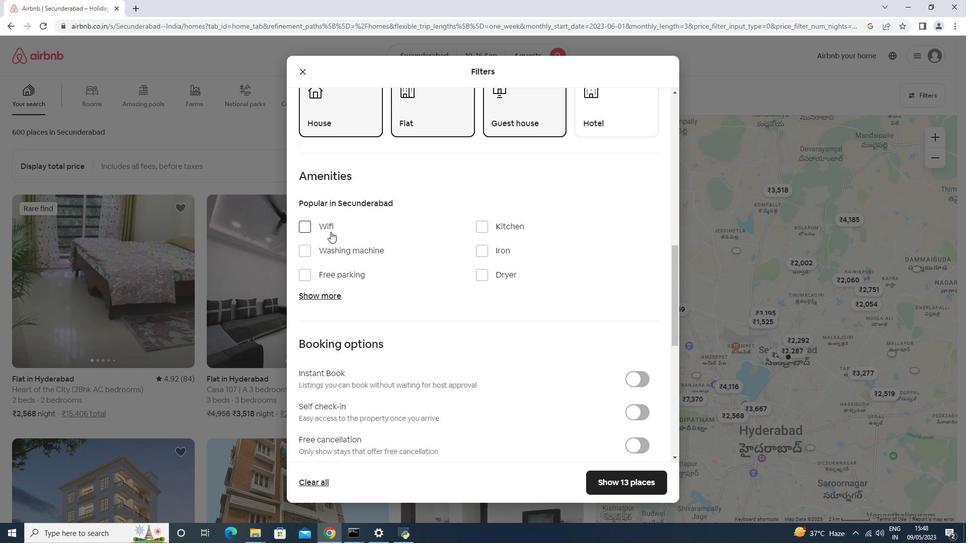 
Action: Mouse moved to (338, 284)
Screenshot: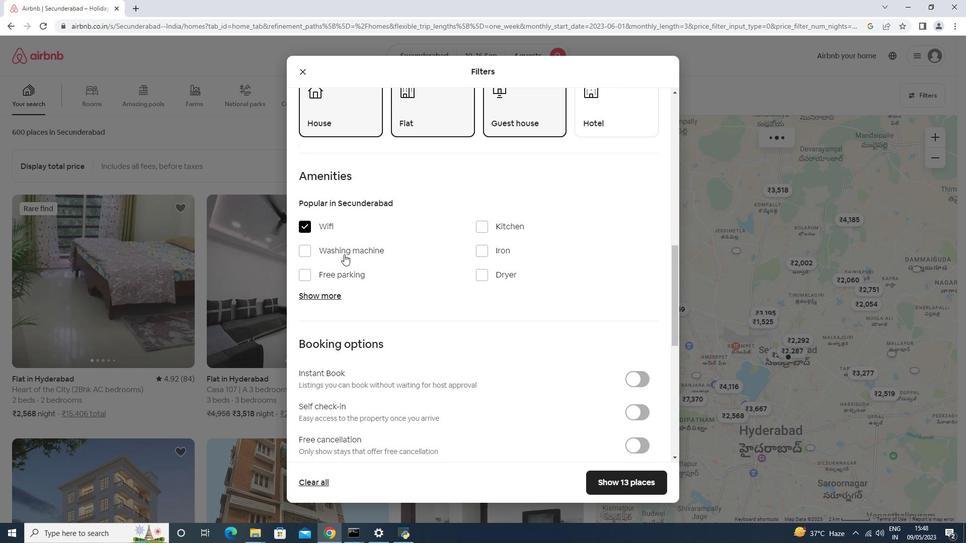 
Action: Mouse pressed left at (338, 284)
Screenshot: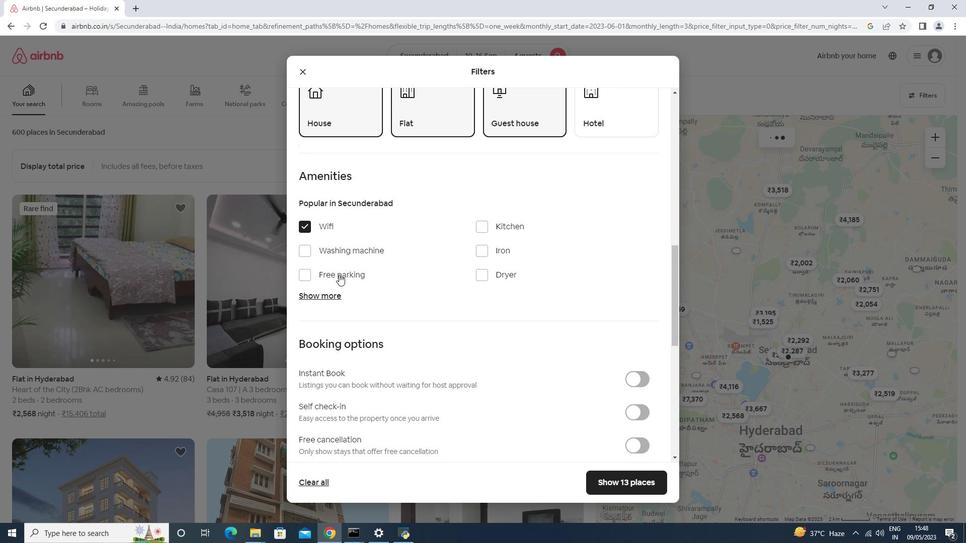 
Action: Mouse moved to (340, 274)
Screenshot: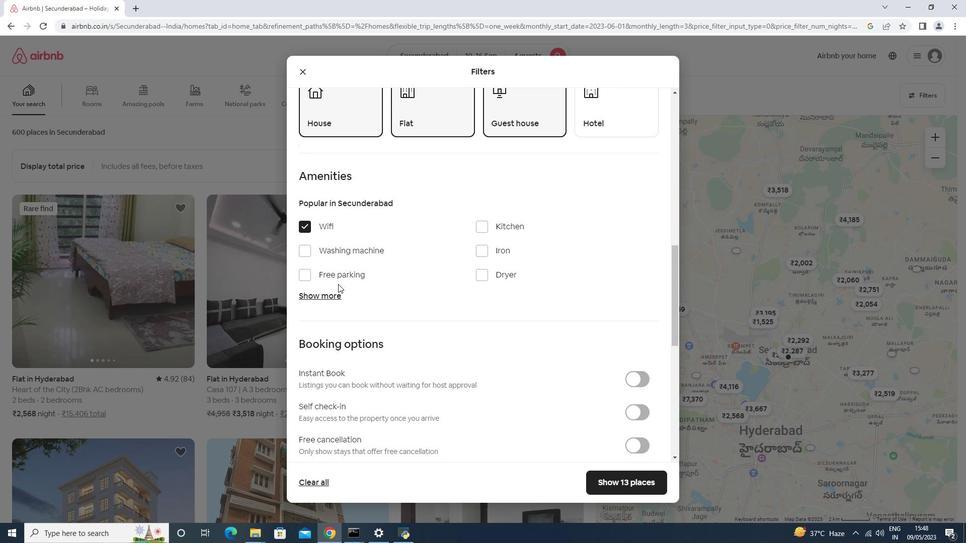 
Action: Mouse pressed left at (340, 274)
Screenshot: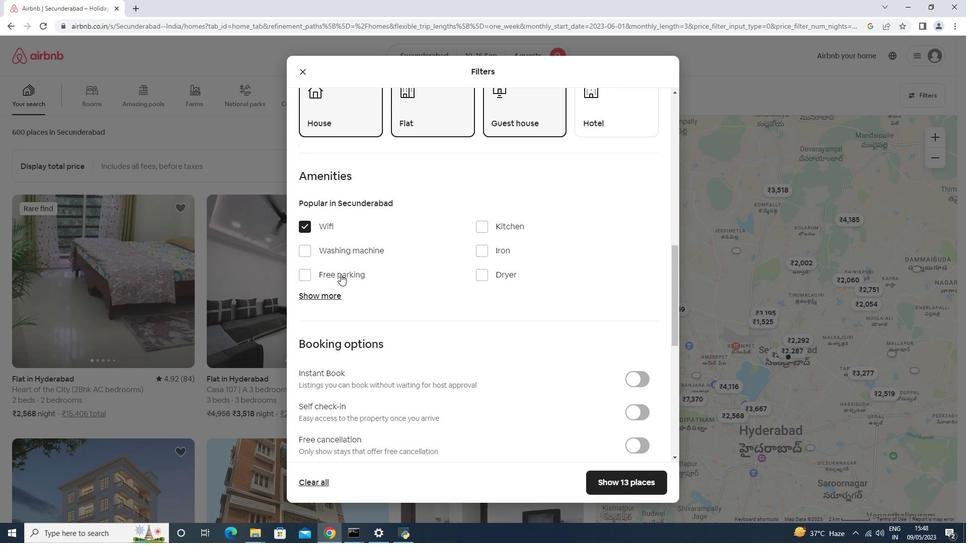 
Action: Mouse moved to (336, 292)
Screenshot: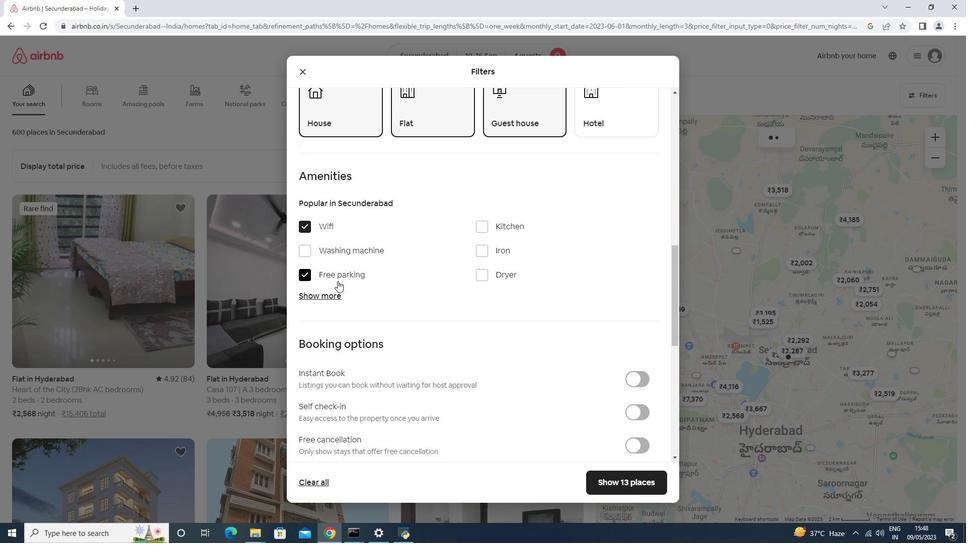 
Action: Mouse pressed left at (336, 292)
Screenshot: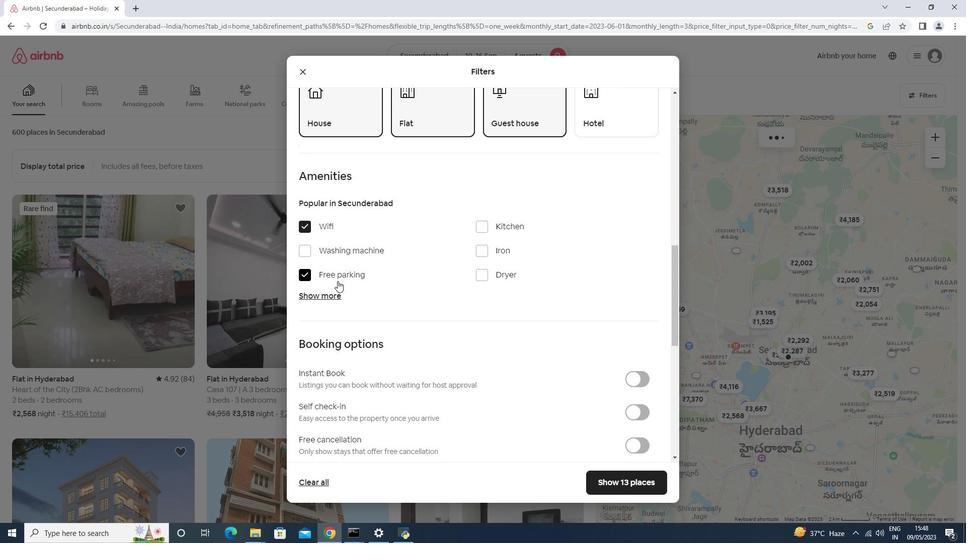 
Action: Mouse moved to (504, 351)
Screenshot: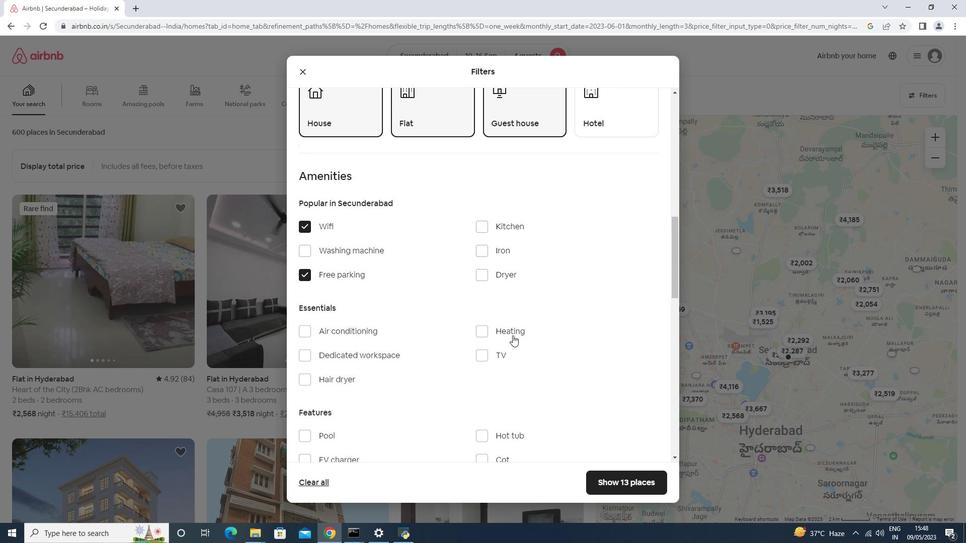 
Action: Mouse pressed left at (504, 351)
Screenshot: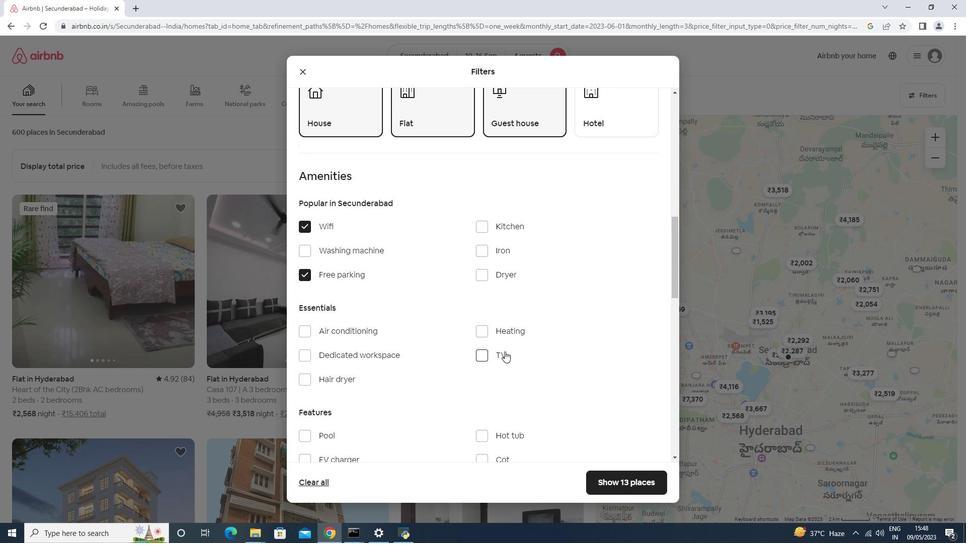 
Action: Mouse moved to (503, 349)
Screenshot: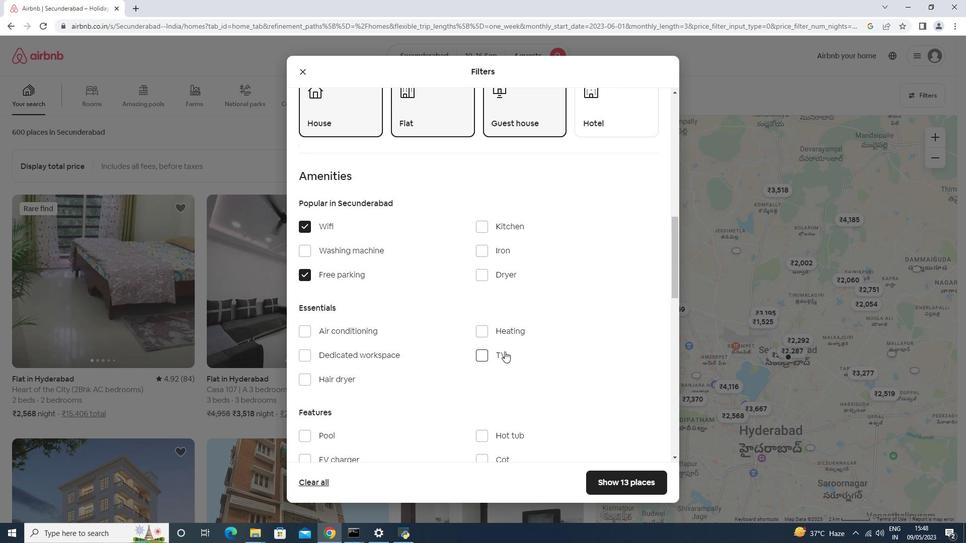 
Action: Mouse scrolled (503, 349) with delta (0, 0)
Screenshot: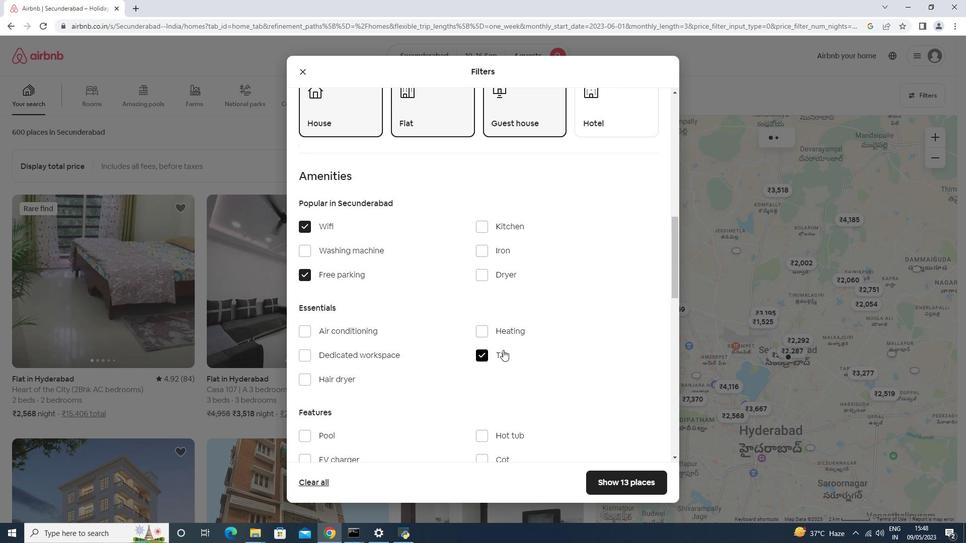 
Action: Mouse scrolled (503, 349) with delta (0, 0)
Screenshot: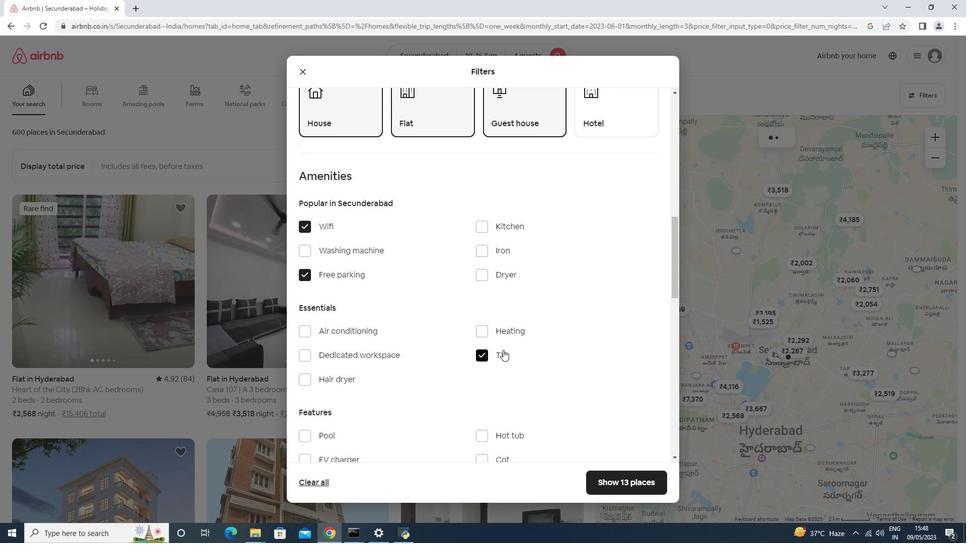 
Action: Mouse scrolled (503, 349) with delta (0, 0)
Screenshot: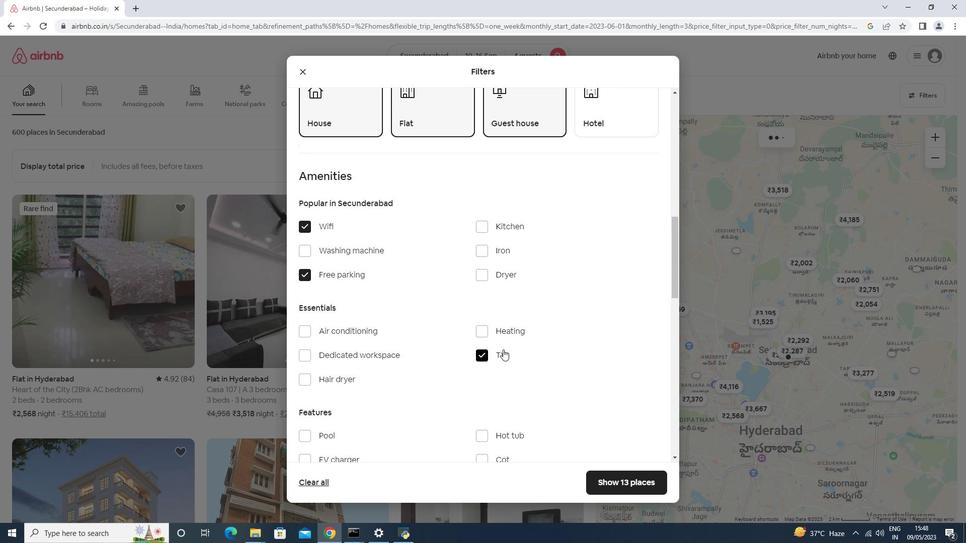 
Action: Mouse moved to (355, 352)
Screenshot: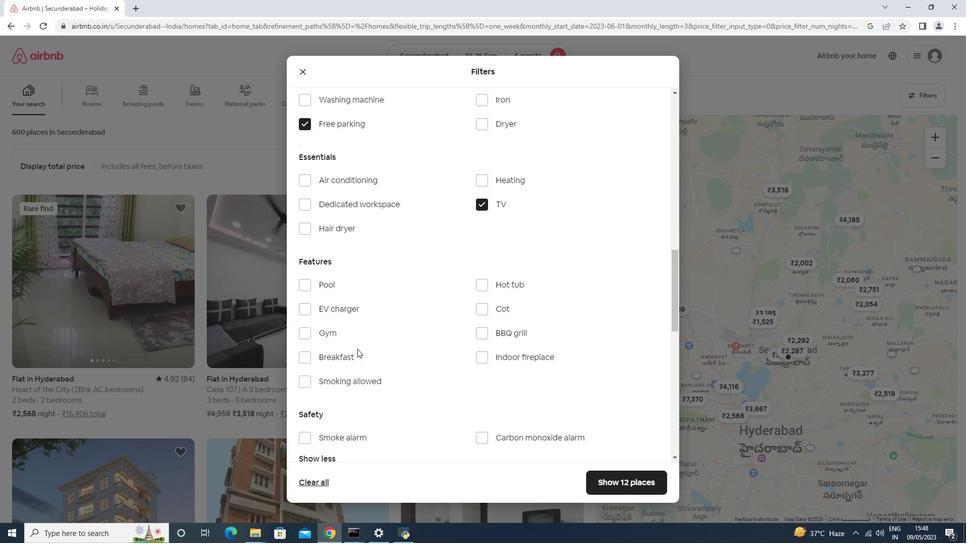 
Action: Mouse pressed left at (355, 352)
Screenshot: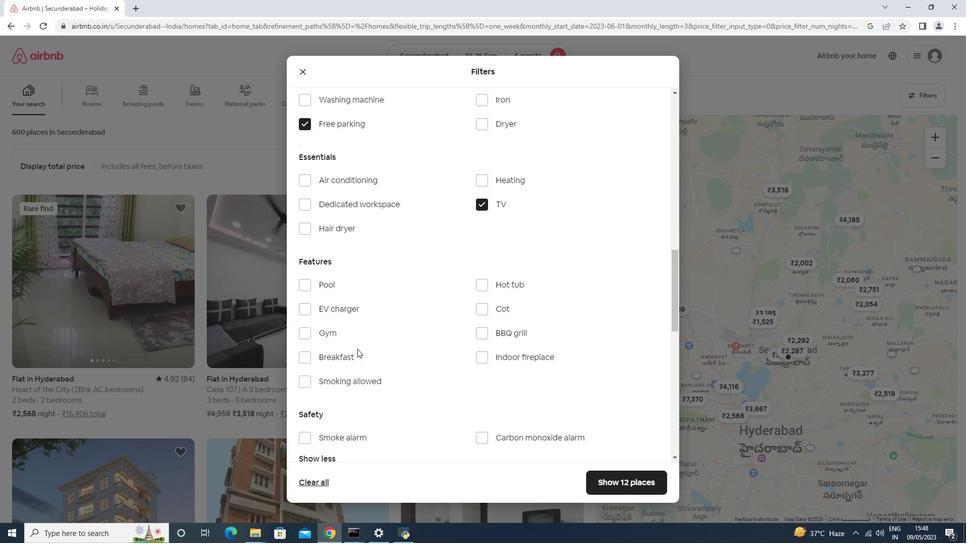 
Action: Mouse moved to (341, 329)
Screenshot: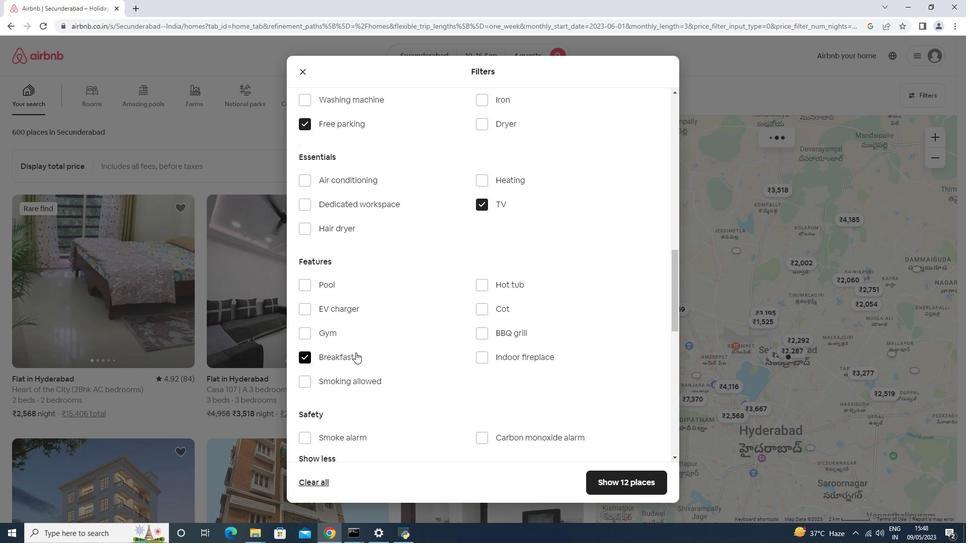 
Action: Mouse pressed left at (341, 329)
Screenshot: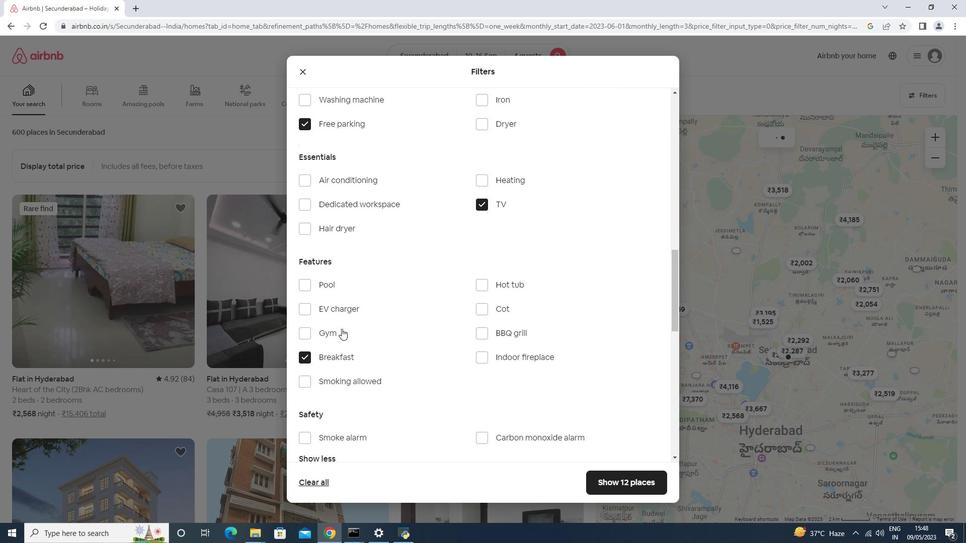
Action: Mouse moved to (417, 297)
Screenshot: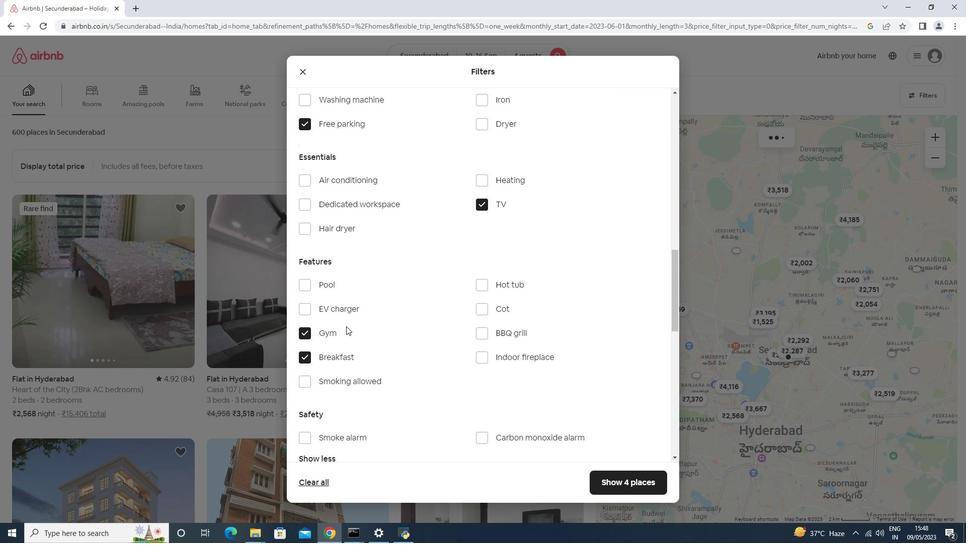 
Action: Mouse scrolled (417, 297) with delta (0, 0)
Screenshot: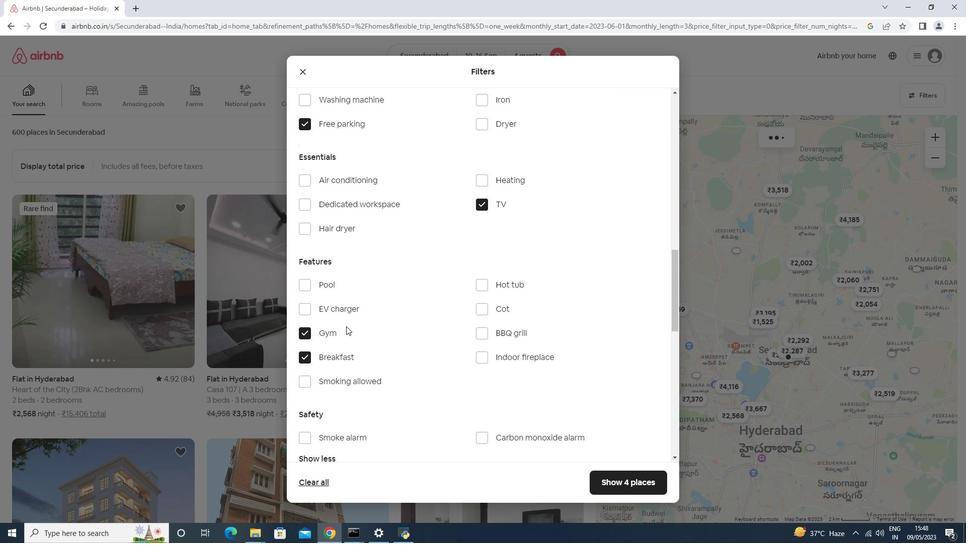 
Action: Mouse scrolled (417, 297) with delta (0, 0)
Screenshot: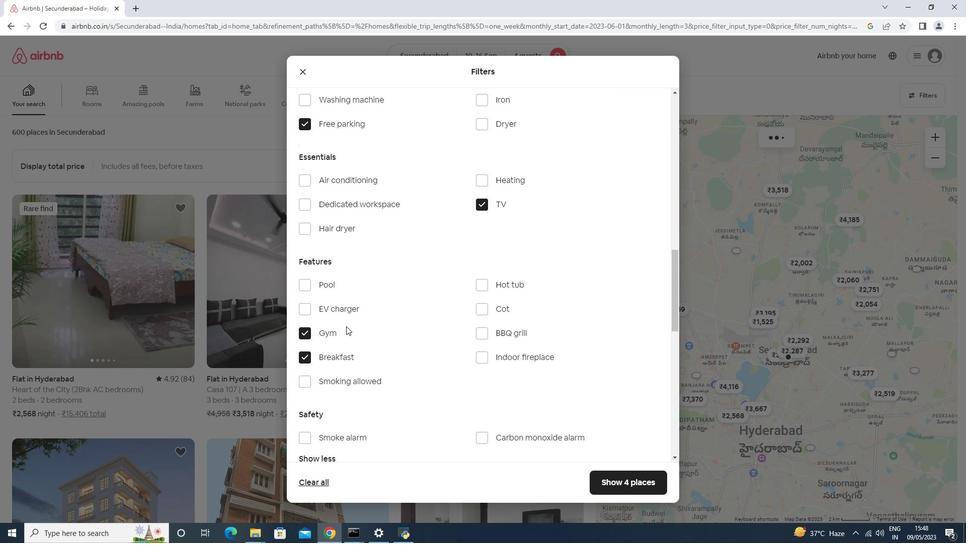 
Action: Mouse scrolled (417, 298) with delta (0, 0)
Screenshot: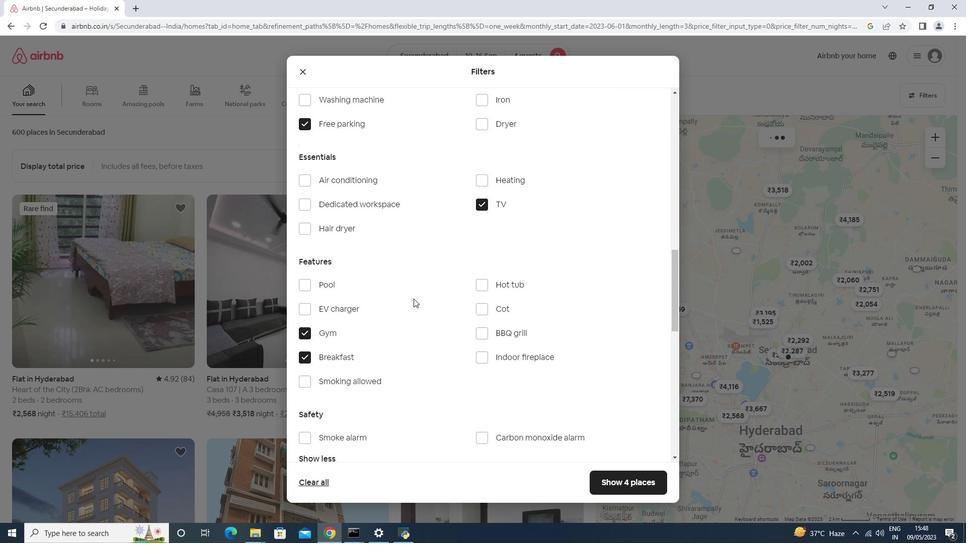 
Action: Mouse scrolled (417, 297) with delta (0, 0)
Screenshot: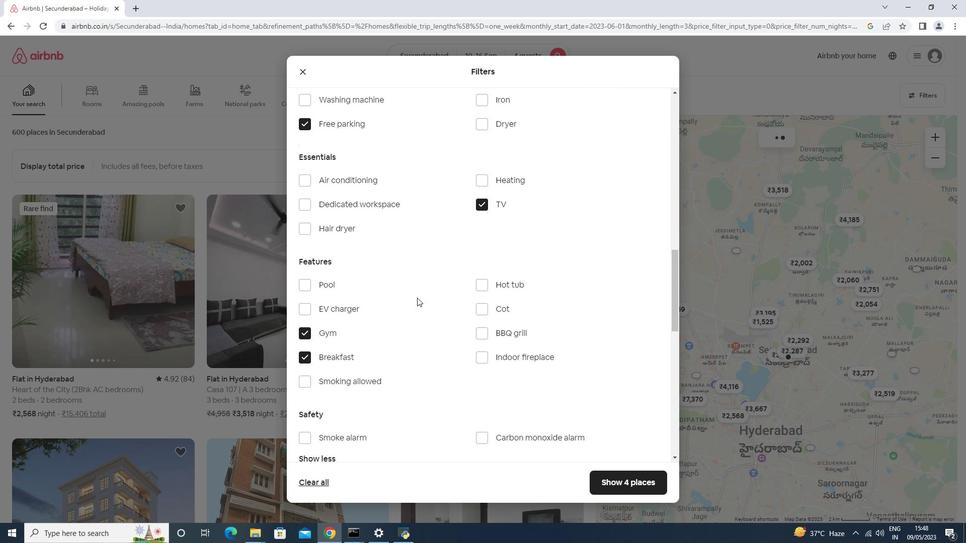 
Action: Mouse moved to (634, 352)
Screenshot: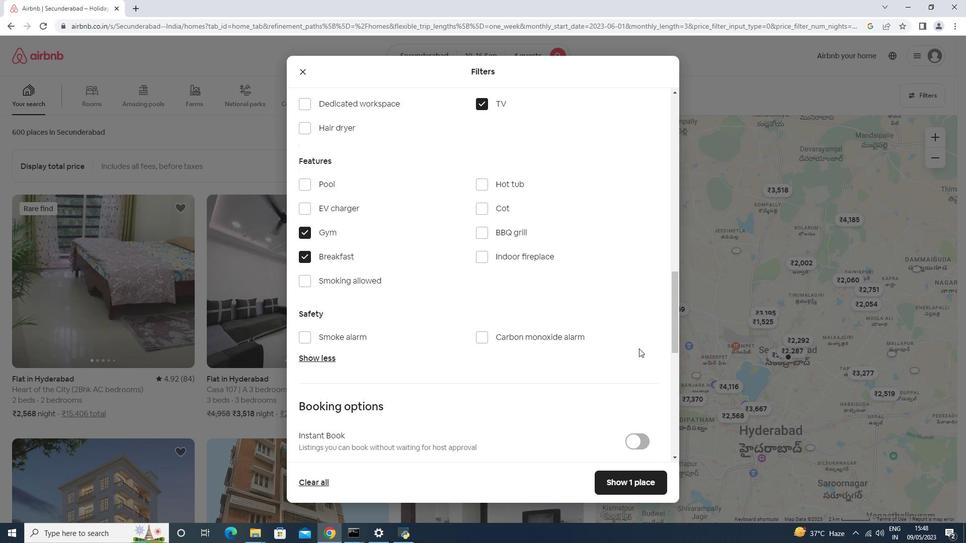 
Action: Mouse scrolled (634, 351) with delta (0, 0)
Screenshot: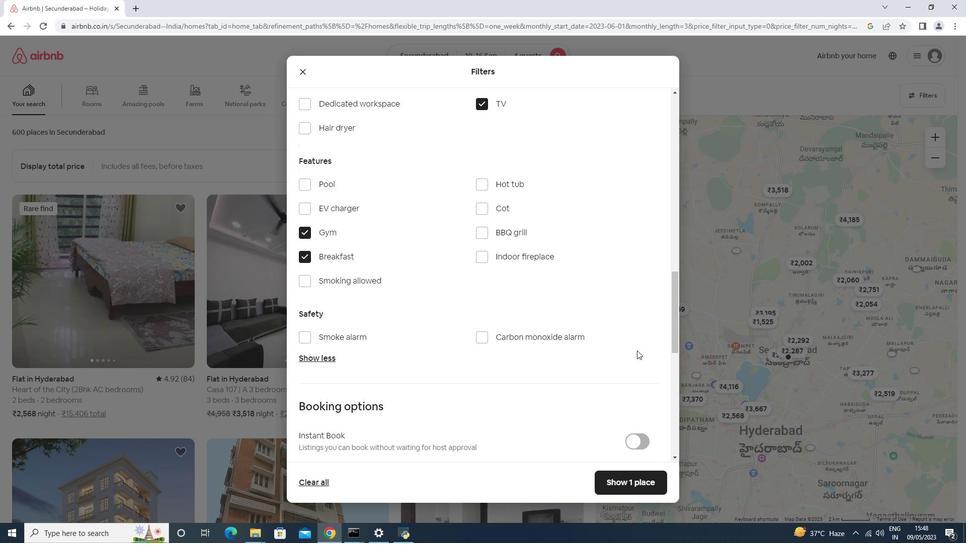 
Action: Mouse scrolled (634, 351) with delta (0, 0)
Screenshot: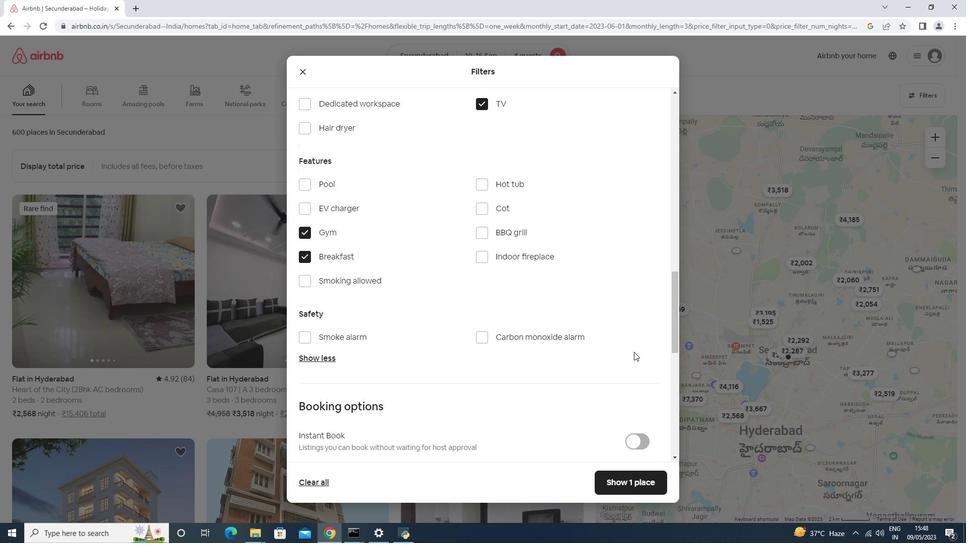 
Action: Mouse scrolled (634, 351) with delta (0, 0)
Screenshot: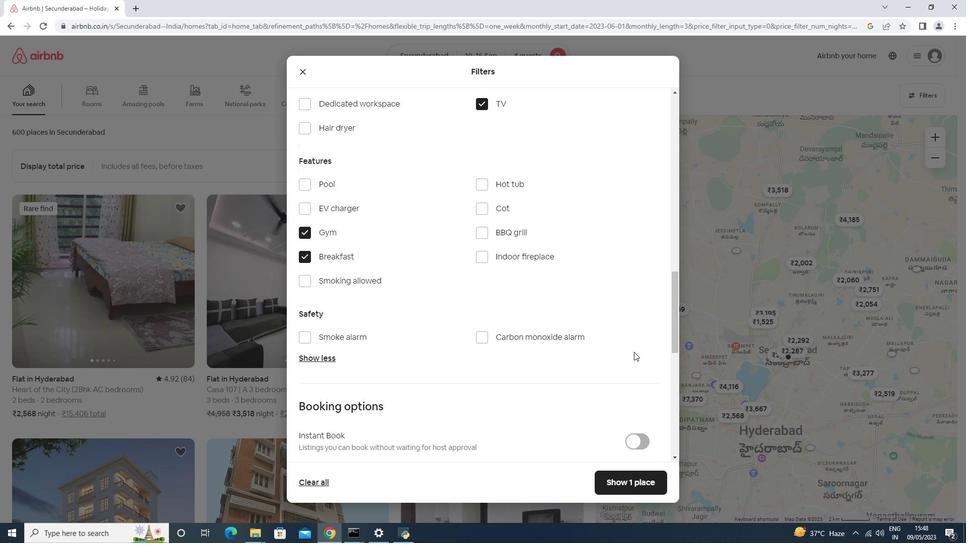 
Action: Mouse scrolled (634, 351) with delta (0, 0)
Screenshot: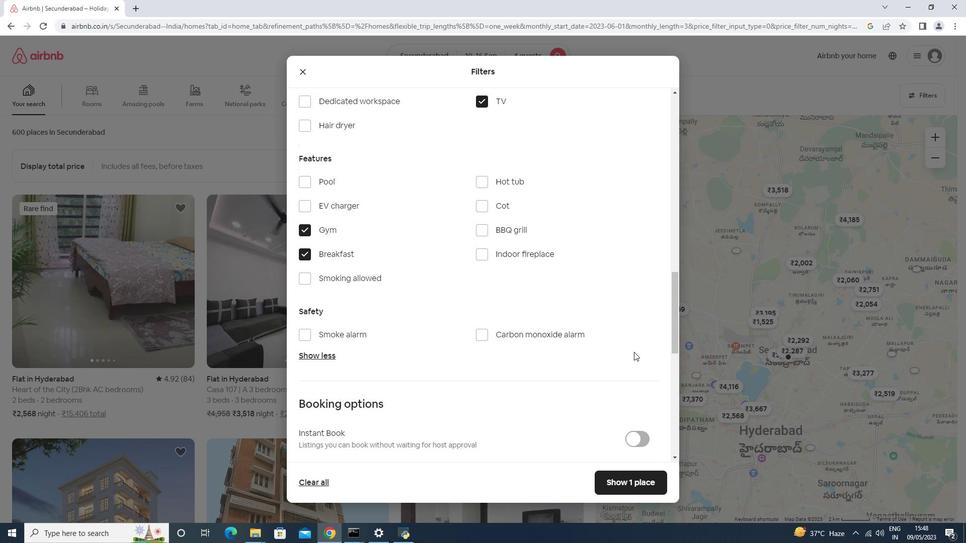 
Action: Mouse moved to (636, 263)
Screenshot: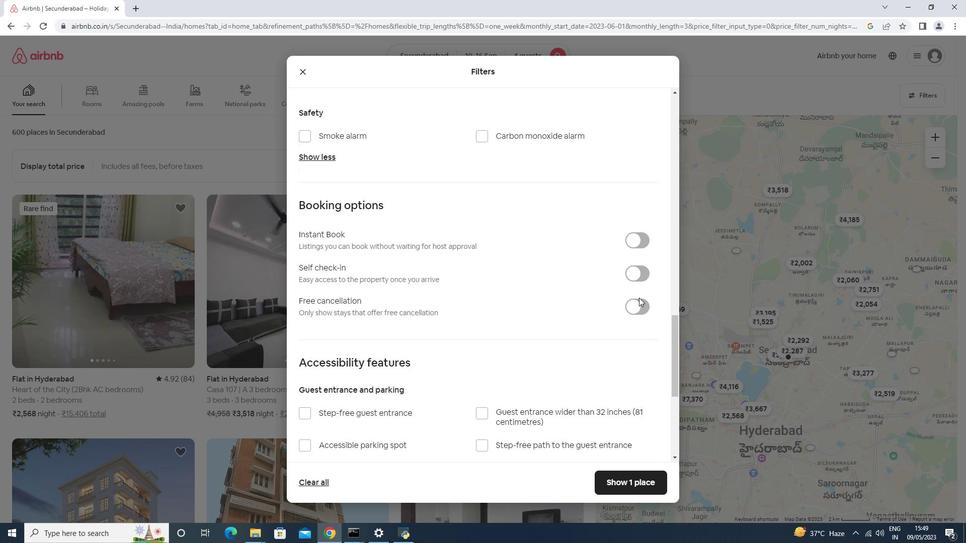 
Action: Mouse pressed left at (636, 263)
Screenshot: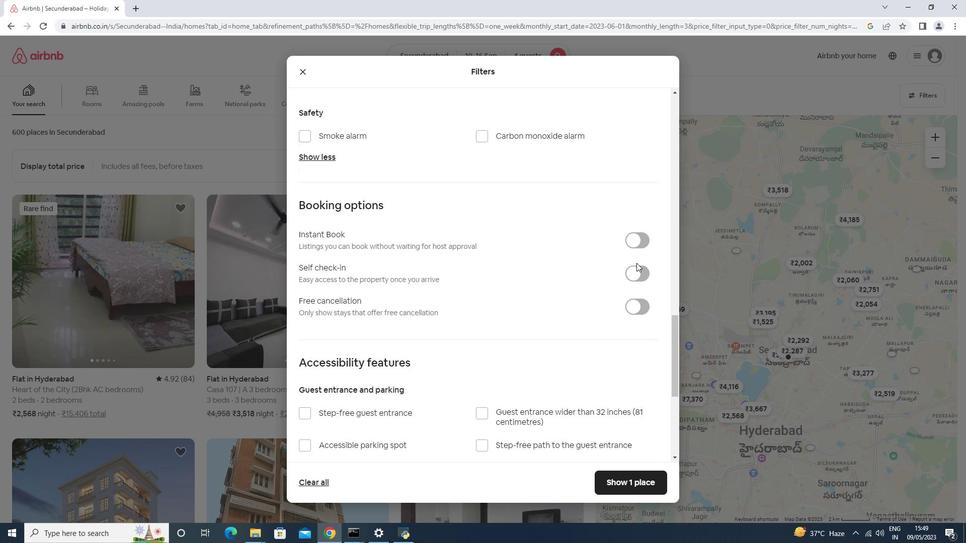 
Action: Mouse moved to (634, 265)
Screenshot: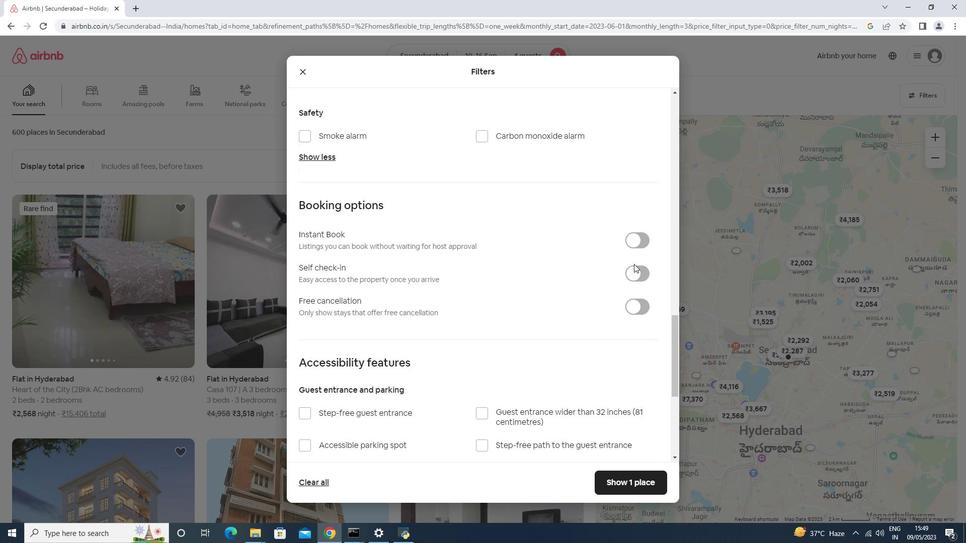 
Action: Mouse pressed left at (634, 265)
Screenshot: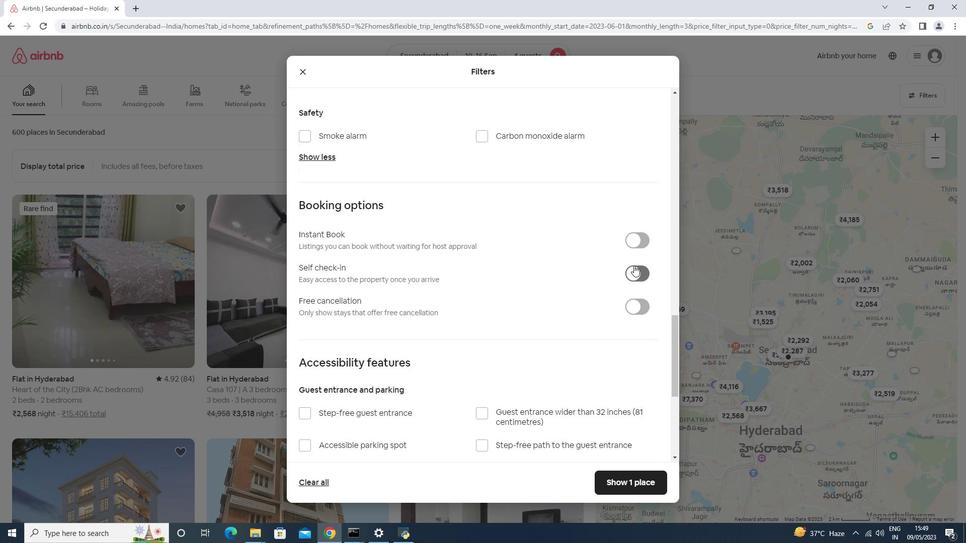 
Action: Mouse moved to (634, 266)
Screenshot: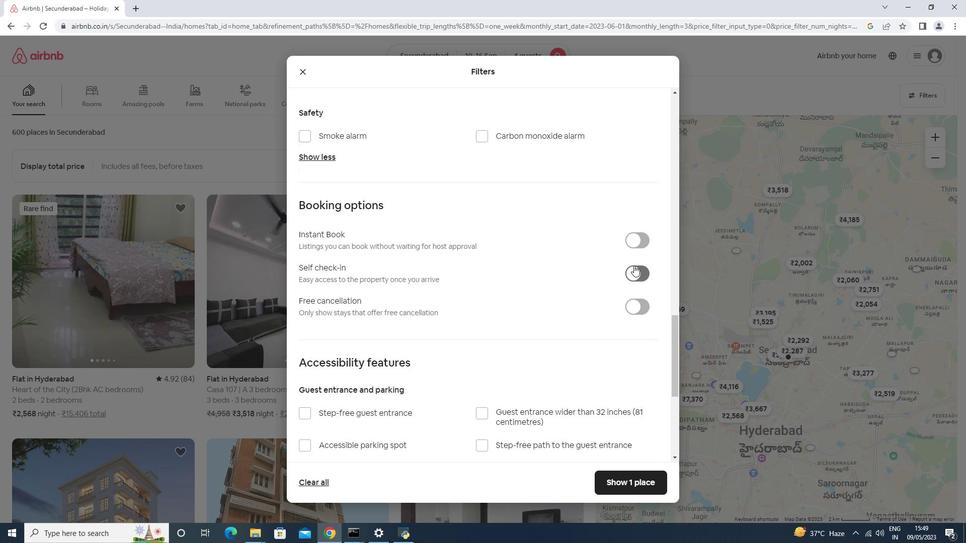 
Action: Mouse scrolled (634, 265) with delta (0, 0)
Screenshot: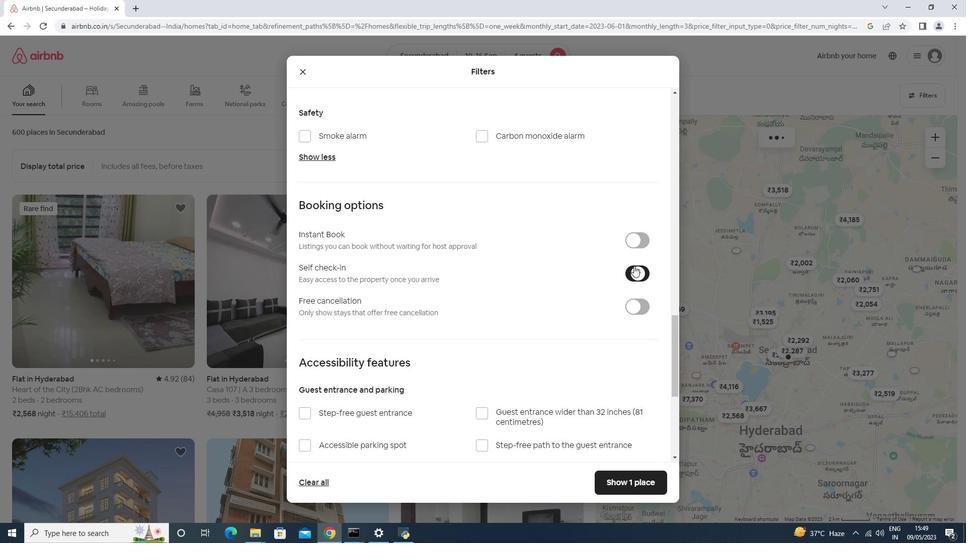 
Action: Mouse scrolled (634, 265) with delta (0, 0)
Screenshot: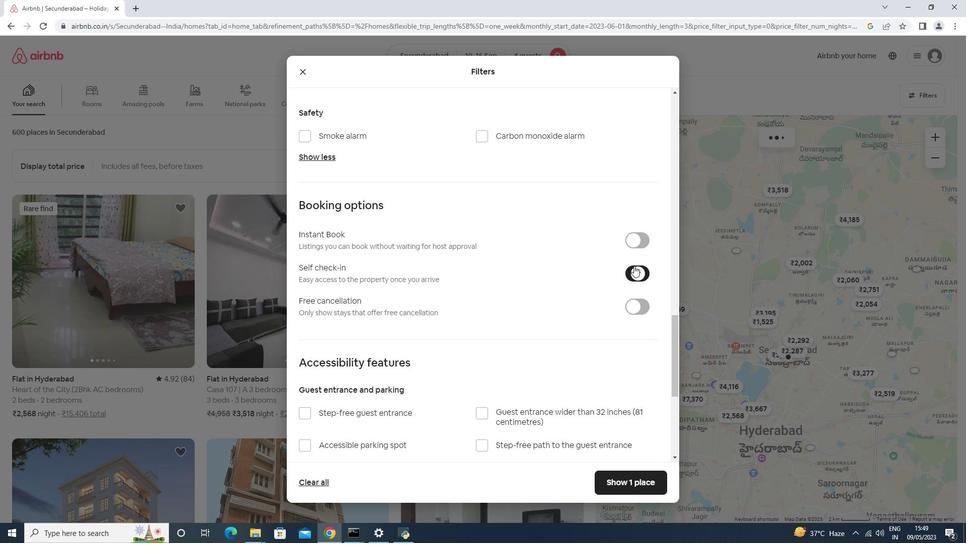 
Action: Mouse scrolled (634, 265) with delta (0, 0)
Screenshot: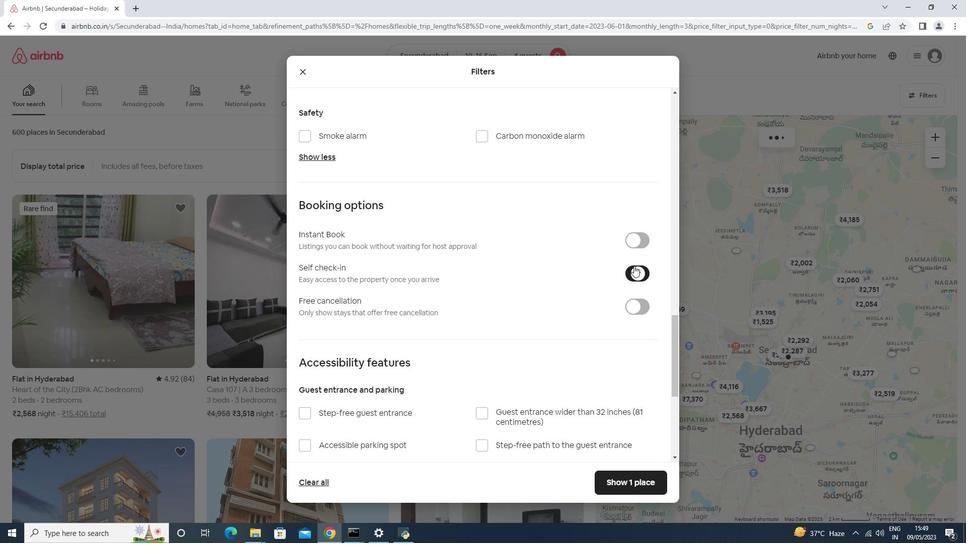 
Action: Mouse moved to (415, 274)
Screenshot: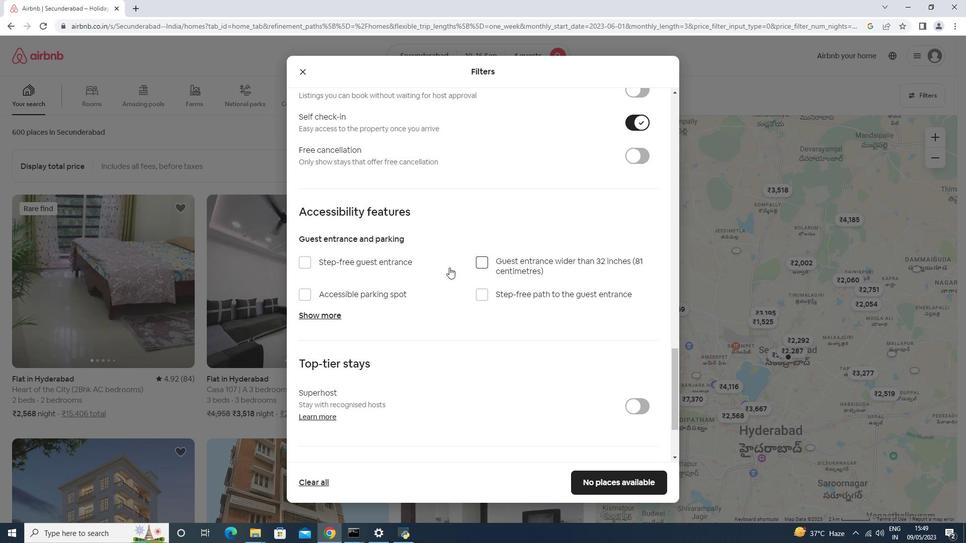 
Action: Mouse scrolled (415, 273) with delta (0, 0)
Screenshot: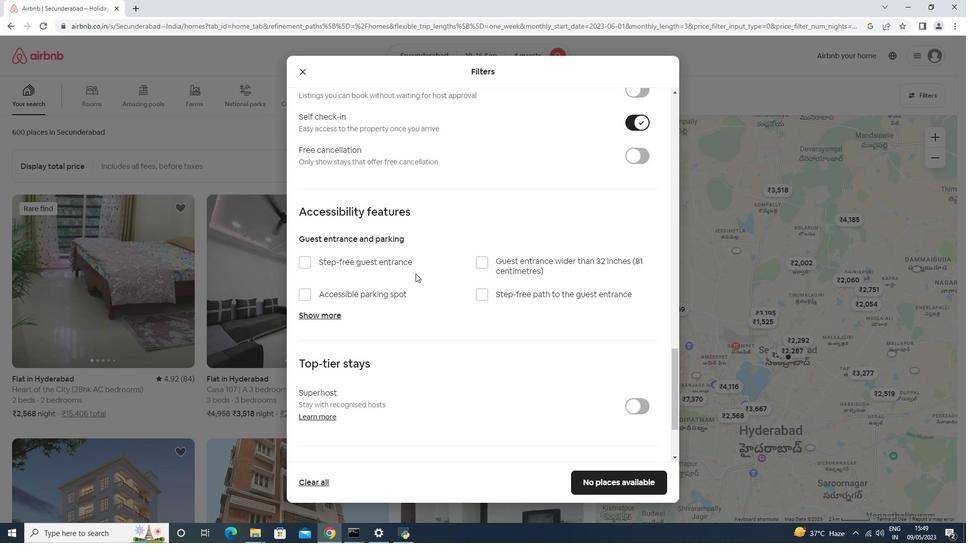 
Action: Mouse scrolled (415, 273) with delta (0, 0)
Screenshot: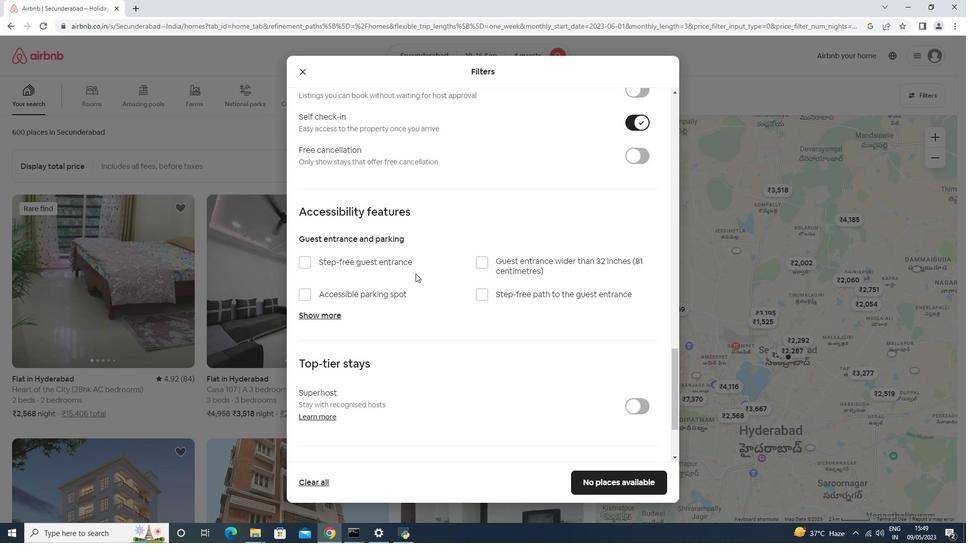 
Action: Mouse scrolled (415, 273) with delta (0, 0)
Screenshot: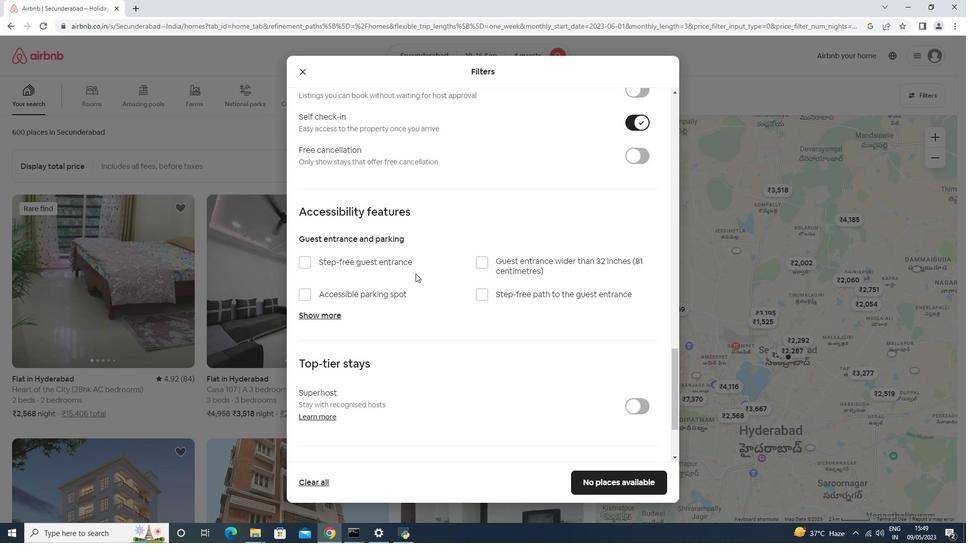
Action: Mouse scrolled (415, 273) with delta (0, 0)
Screenshot: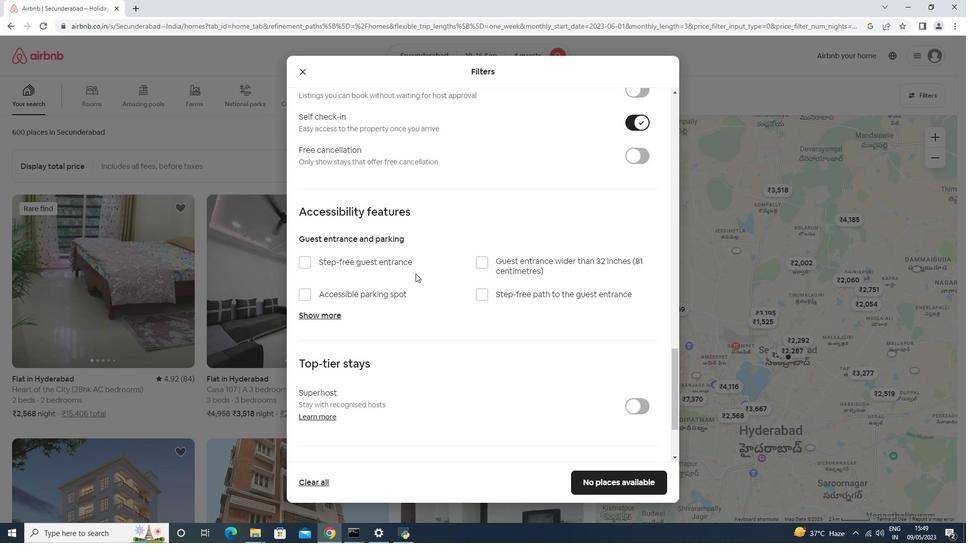 
Action: Mouse moved to (327, 390)
Screenshot: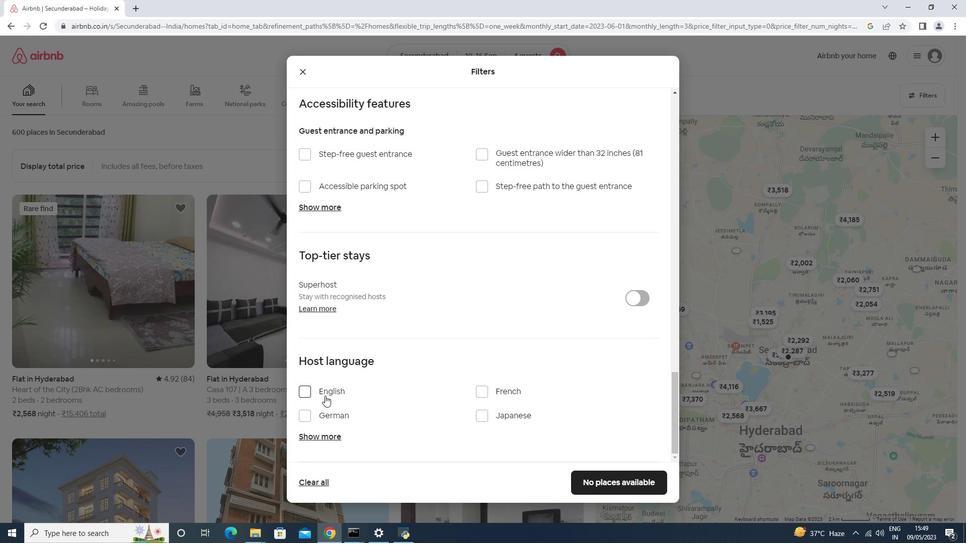 
Action: Mouse pressed left at (327, 390)
Screenshot: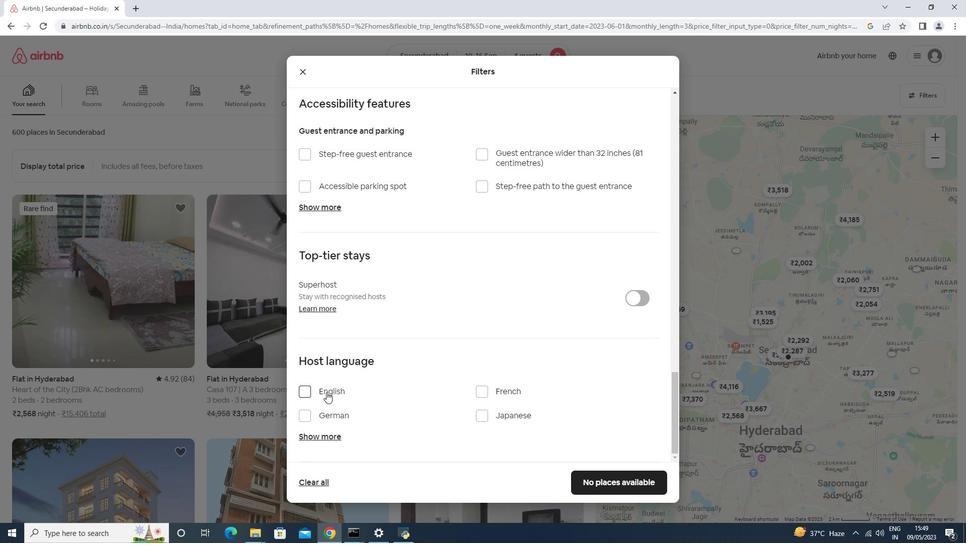 
Action: Mouse moved to (600, 489)
Screenshot: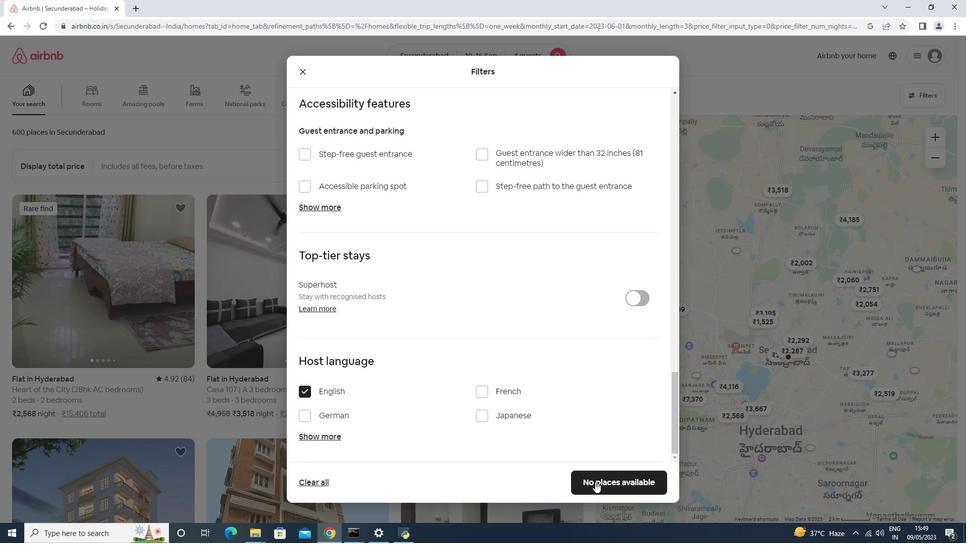
Action: Mouse pressed left at (600, 489)
Screenshot: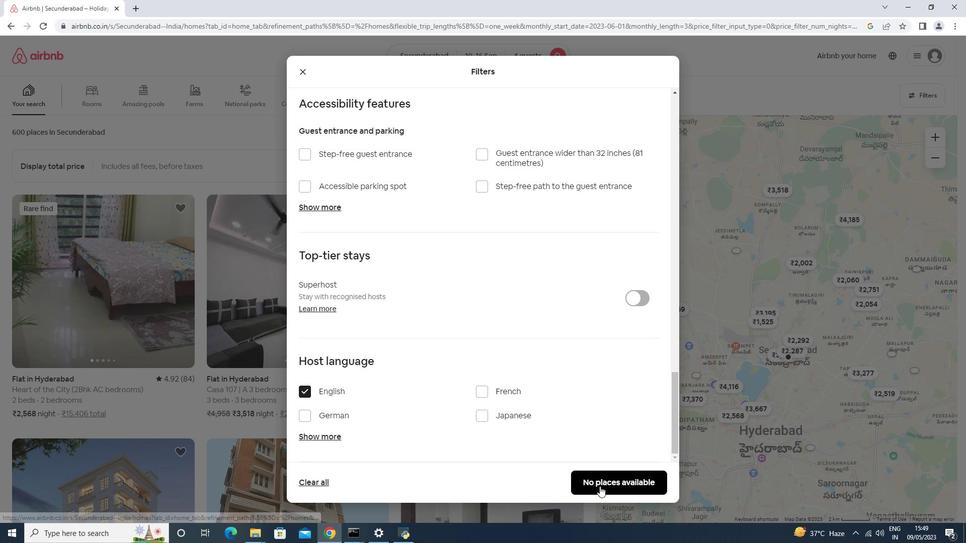 
Action: Mouse moved to (586, 481)
Screenshot: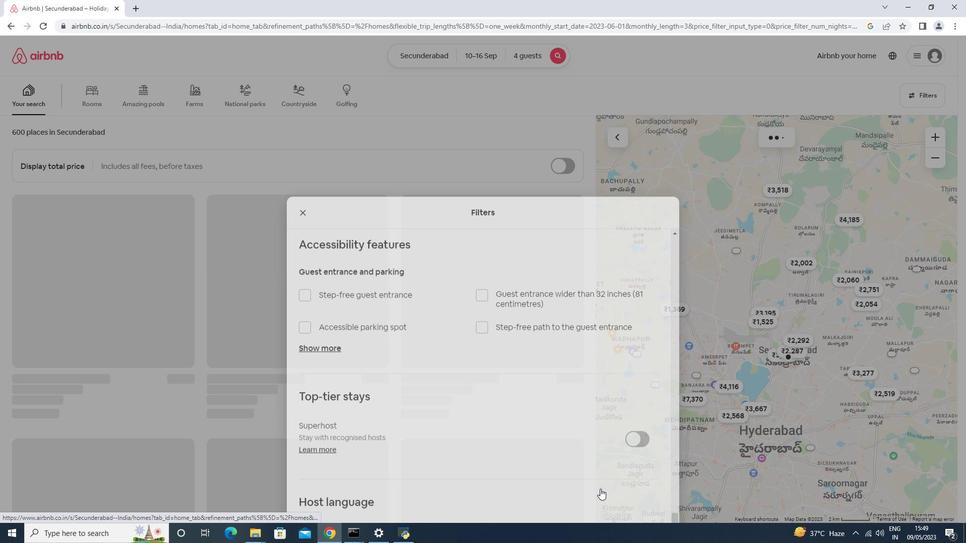 
